 Task: Start in the project BeaconTech the sprint 'User Persona Development Sprint.', with a duration of 3 weeks. Start in the project BeaconTech the sprint 'User Persona Development Sprint.', with a duration of 2 weeks. Start in the project BeaconTech the sprint 'User Persona Development Sprint.', with a duration of 1 week
Action: Mouse moved to (894, 99)
Screenshot: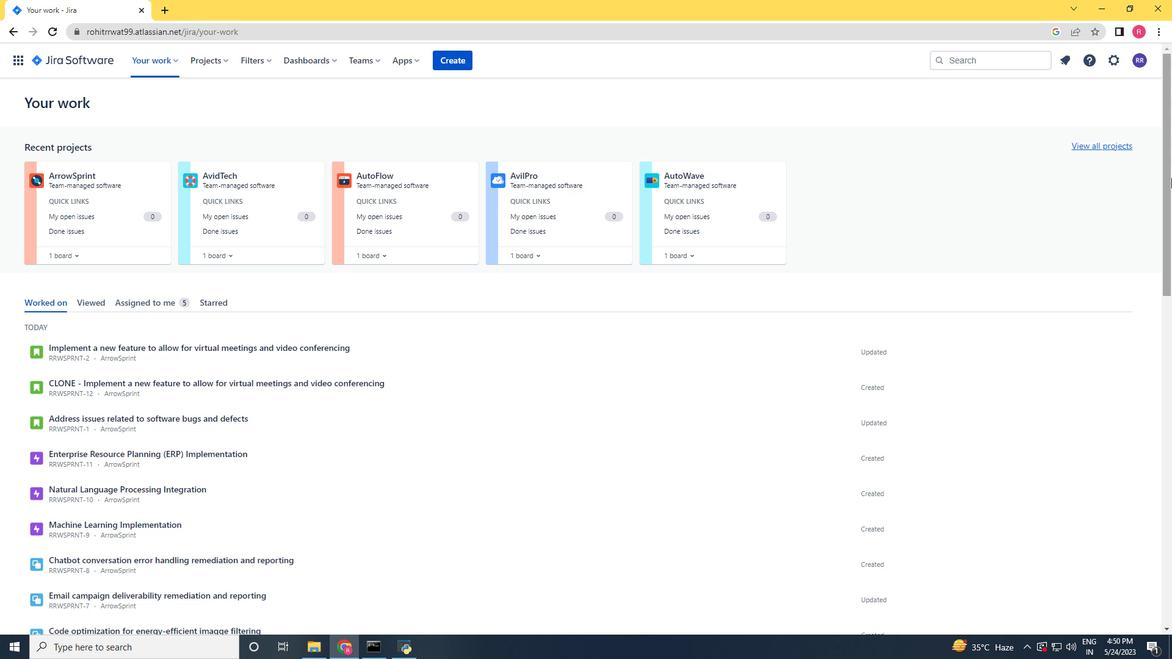 
Action: Mouse scrolled (894, 100) with delta (0, 0)
Screenshot: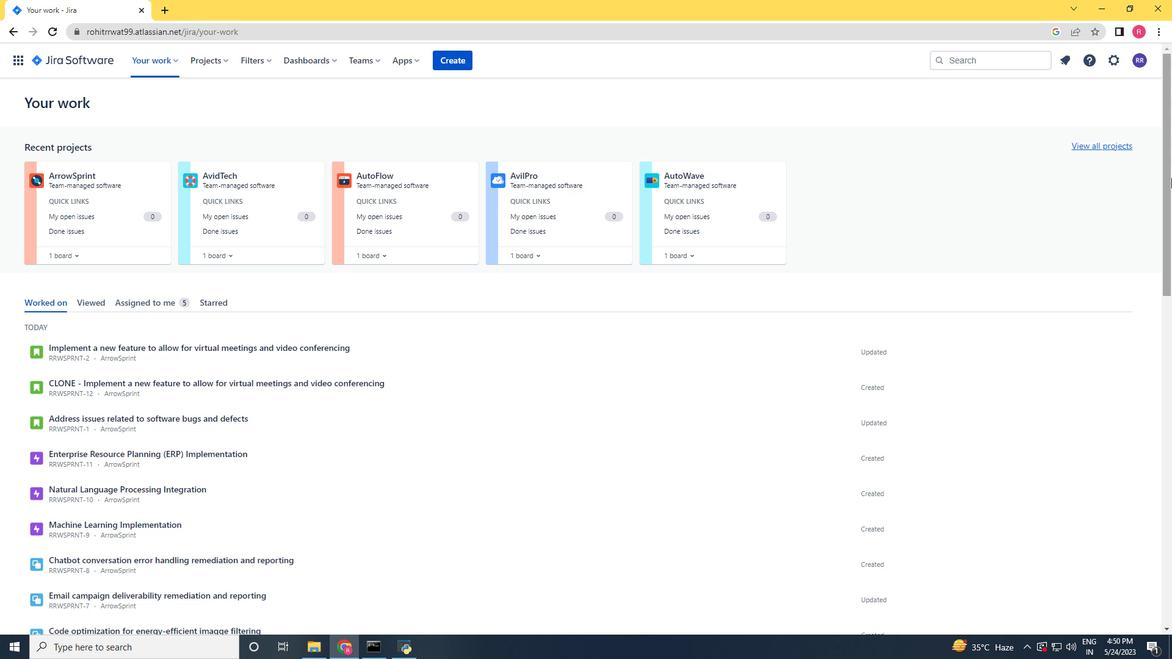 
Action: Mouse moved to (935, 67)
Screenshot: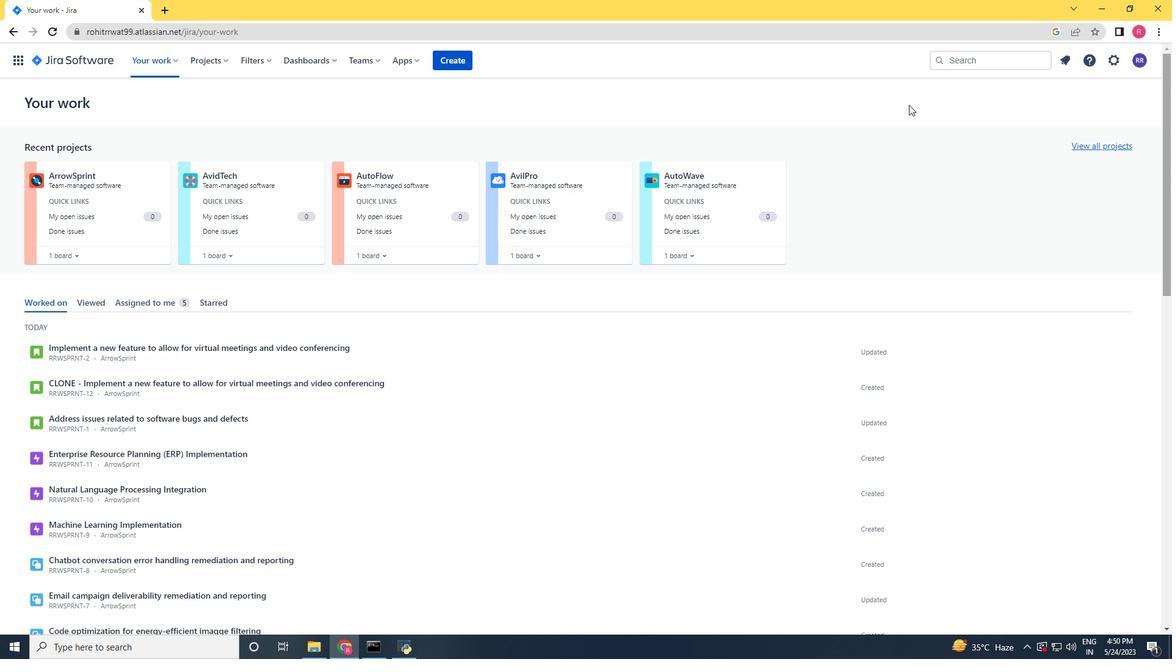 
Action: Mouse scrolled (935, 67) with delta (0, 0)
Screenshot: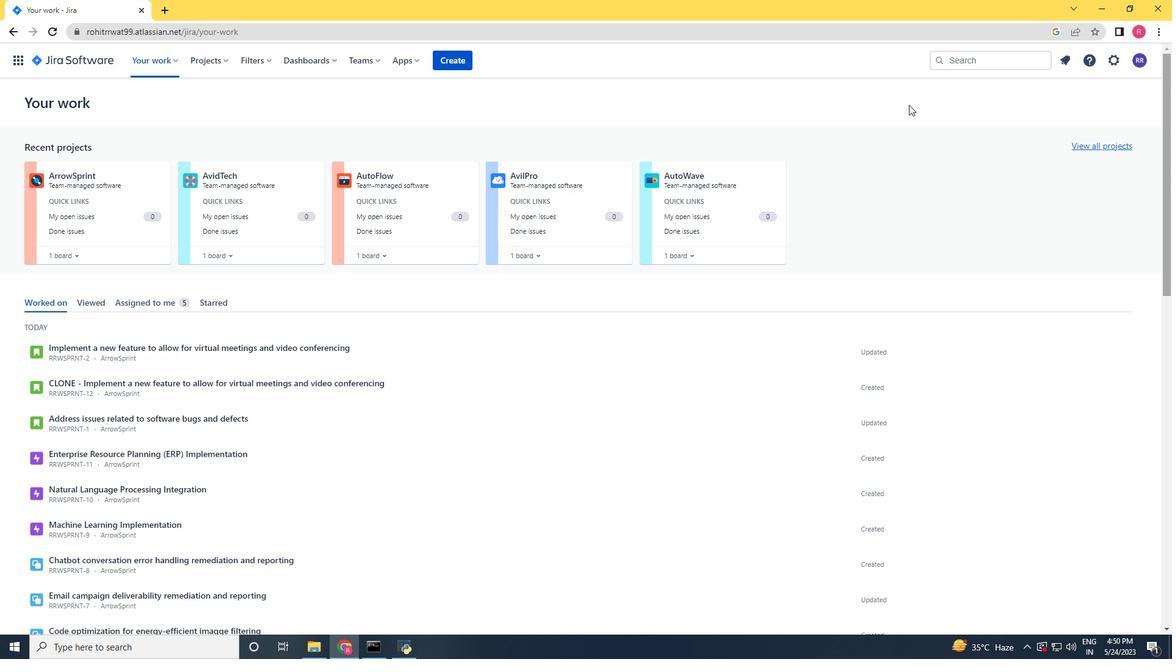 
Action: Mouse moved to (203, 56)
Screenshot: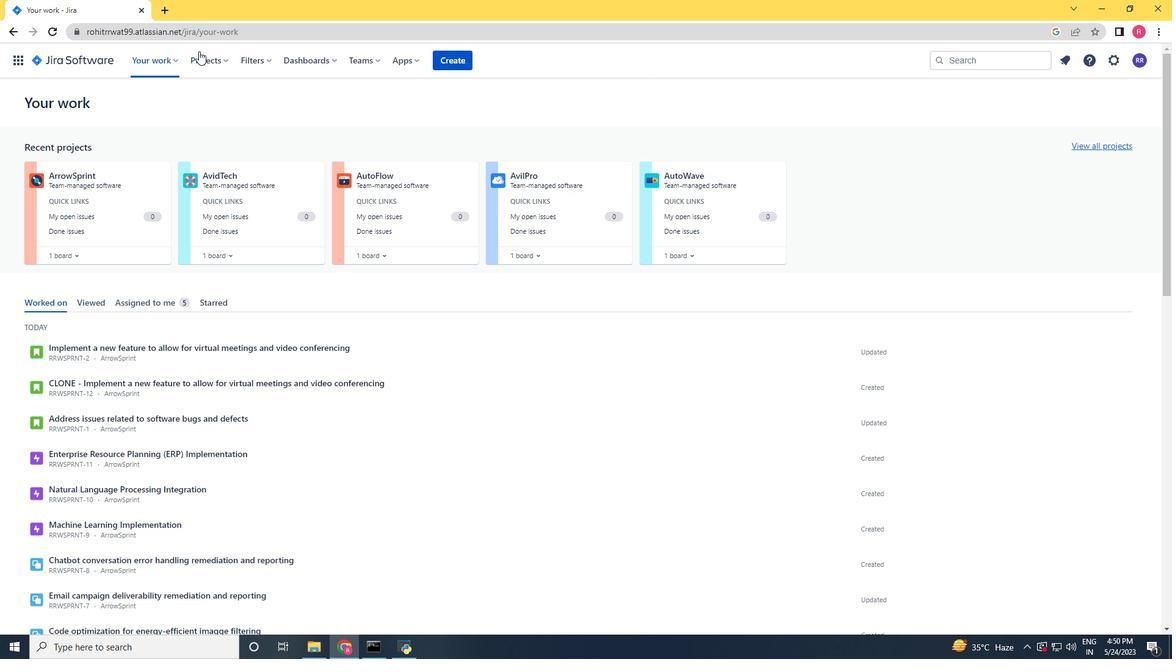 
Action: Mouse pressed left at (203, 56)
Screenshot: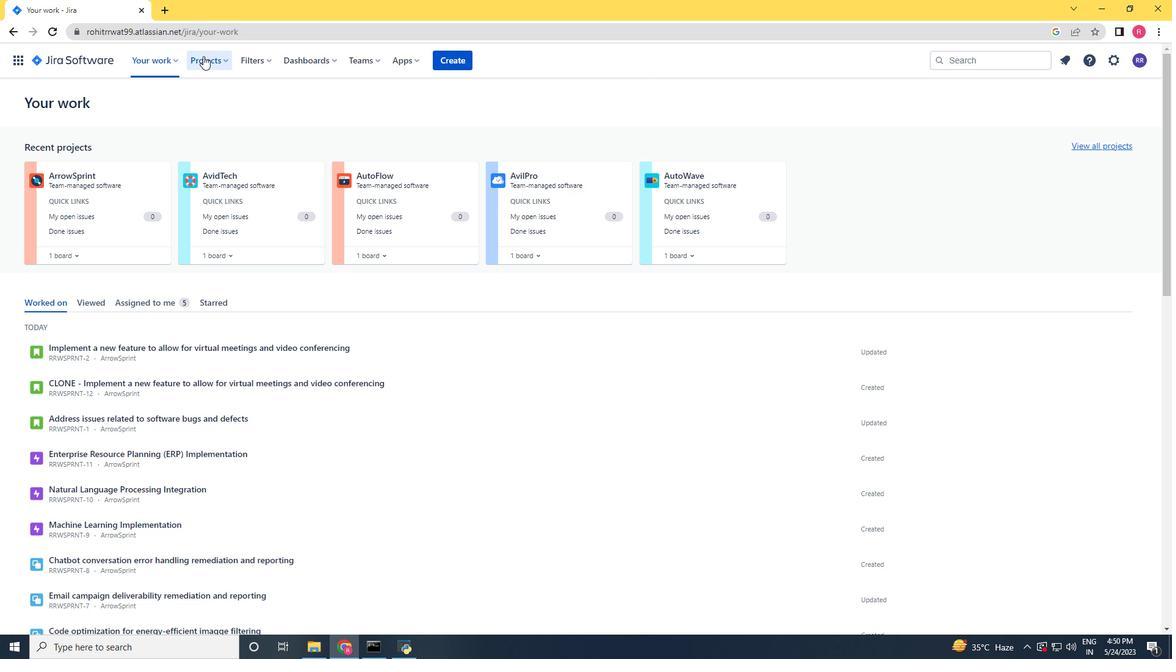 
Action: Mouse moved to (222, 113)
Screenshot: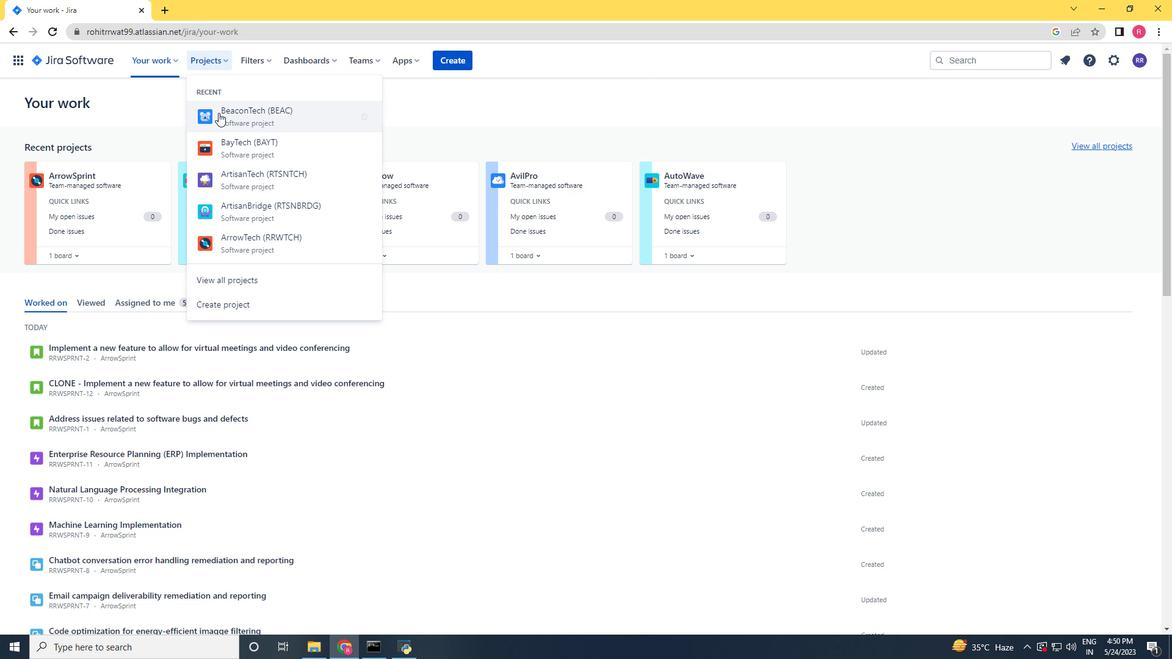 
Action: Mouse pressed left at (222, 113)
Screenshot: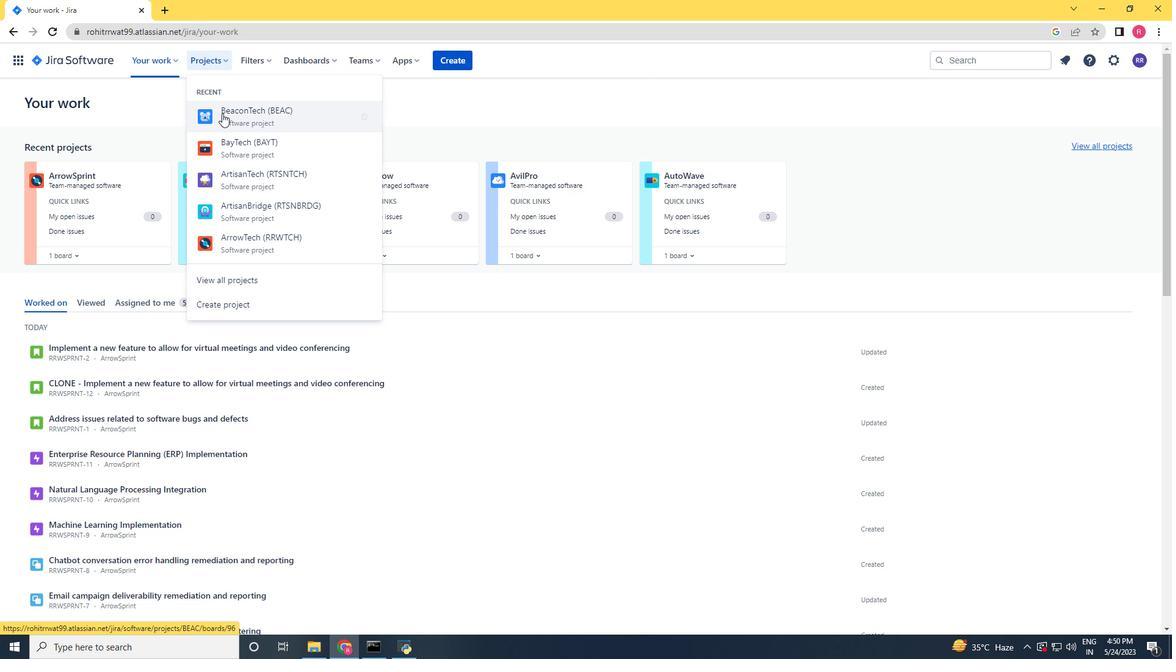 
Action: Mouse moved to (98, 192)
Screenshot: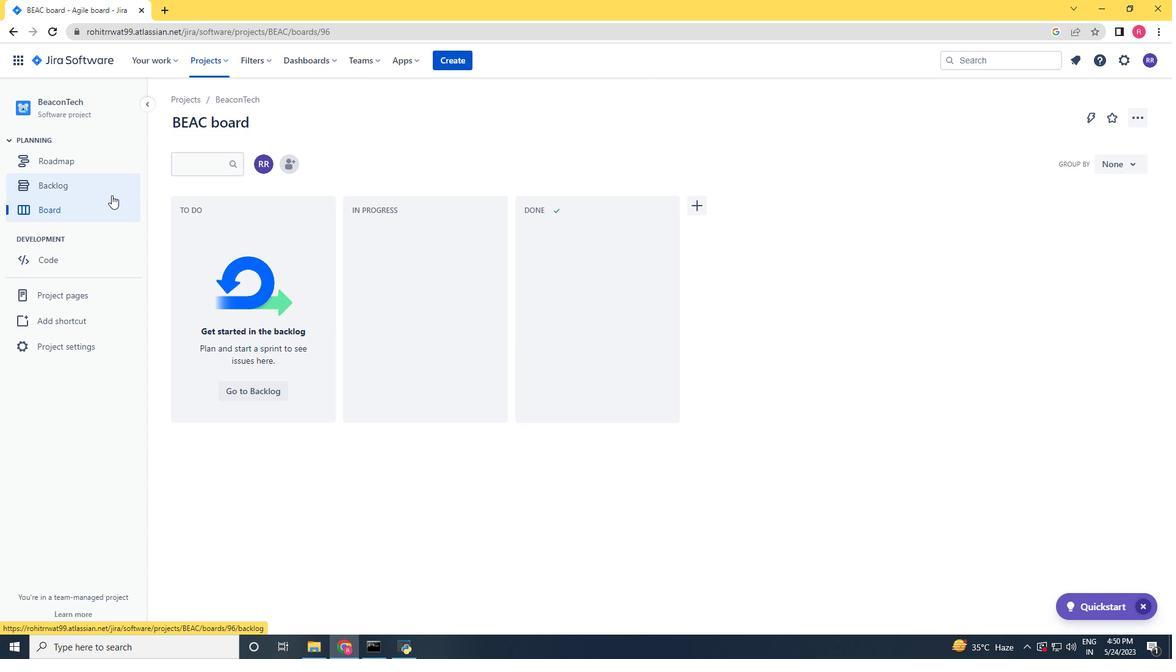 
Action: Mouse pressed left at (98, 192)
Screenshot: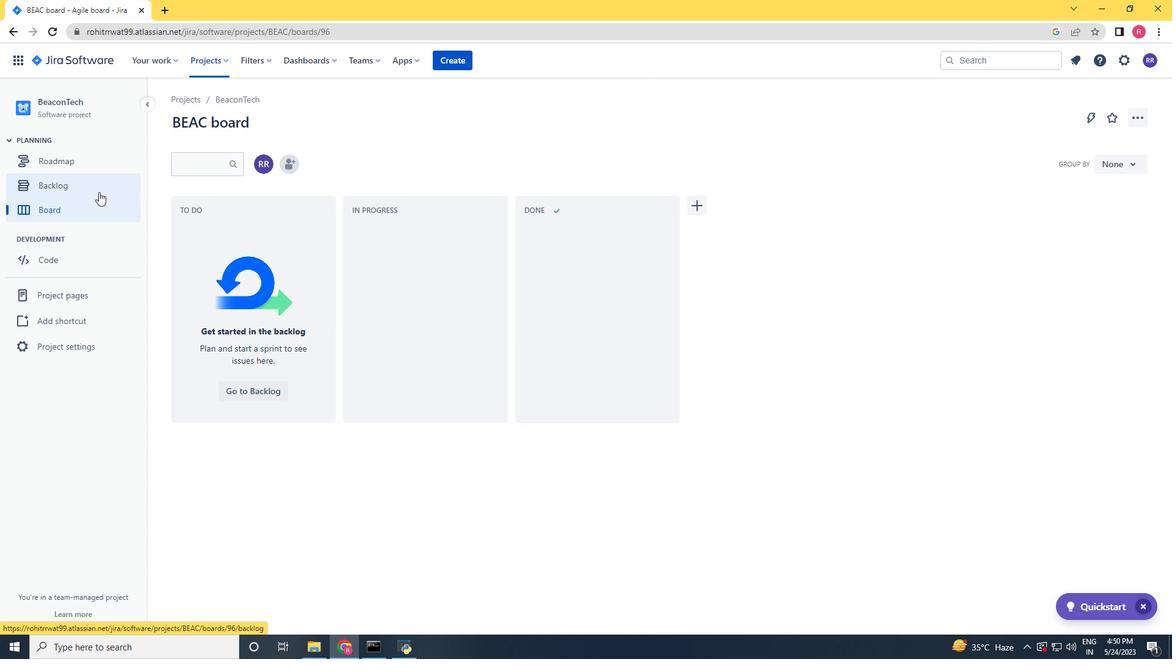 
Action: Mouse moved to (1072, 202)
Screenshot: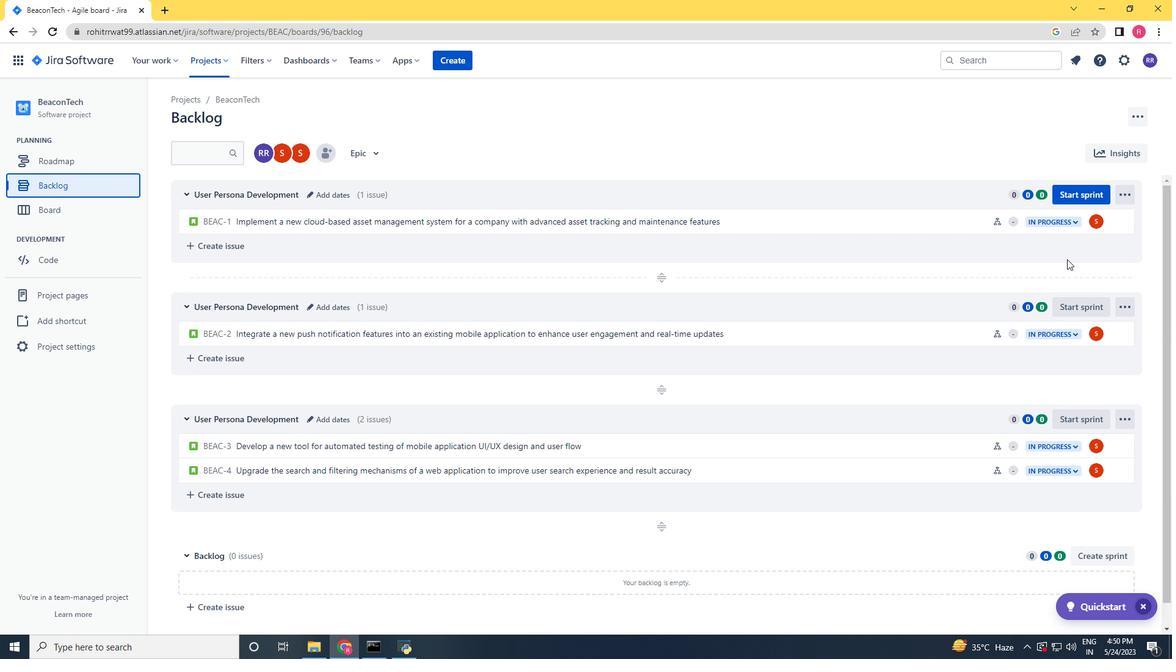 
Action: Mouse pressed left at (1072, 202)
Screenshot: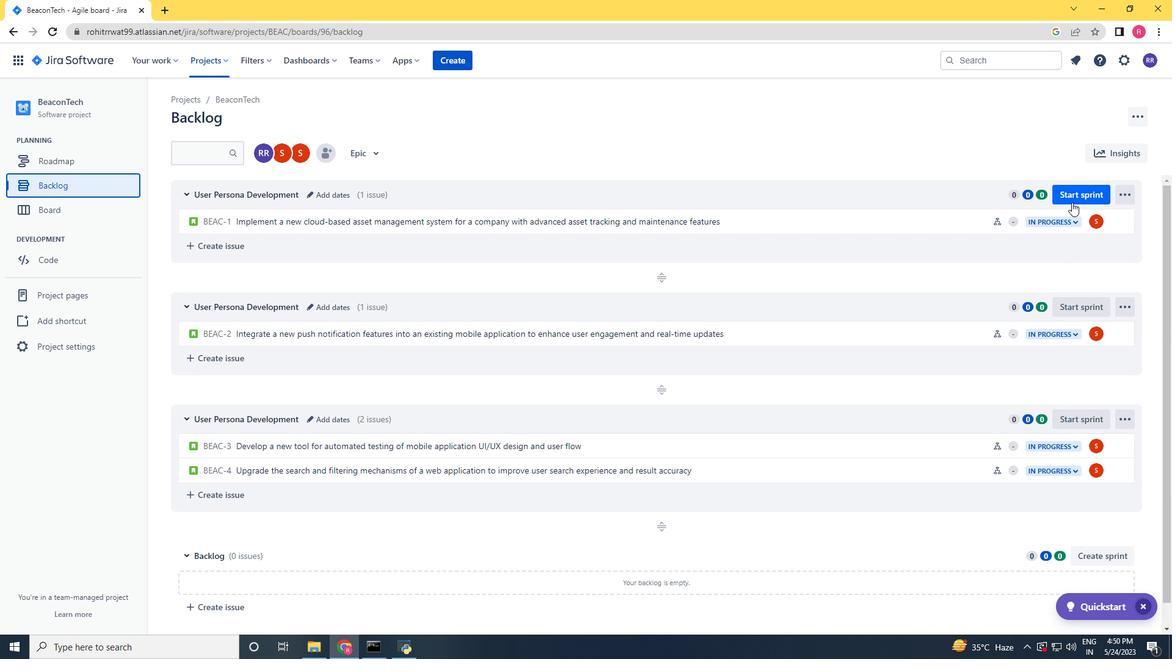 
Action: Mouse moved to (478, 209)
Screenshot: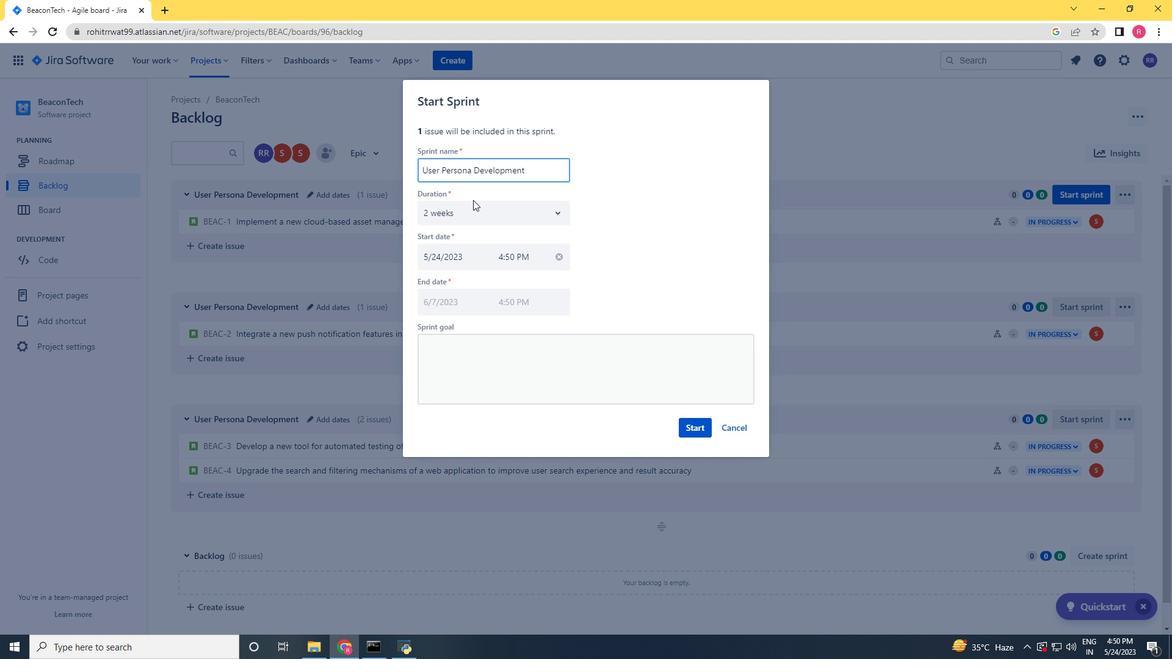 
Action: Mouse pressed left at (478, 209)
Screenshot: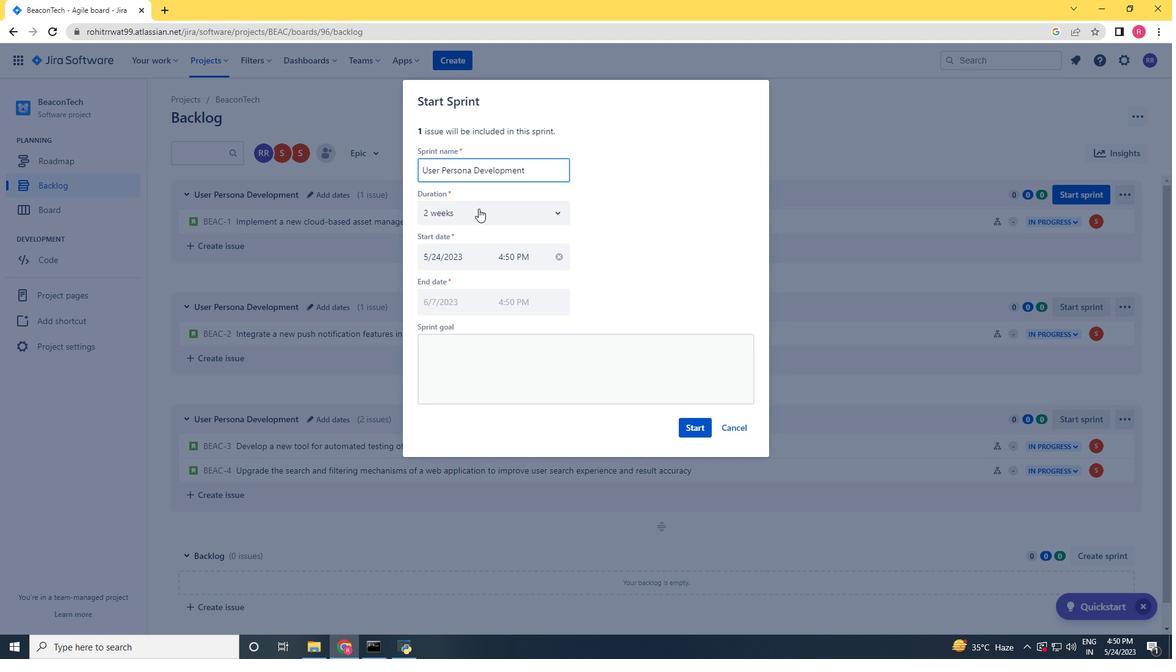 
Action: Mouse moved to (450, 277)
Screenshot: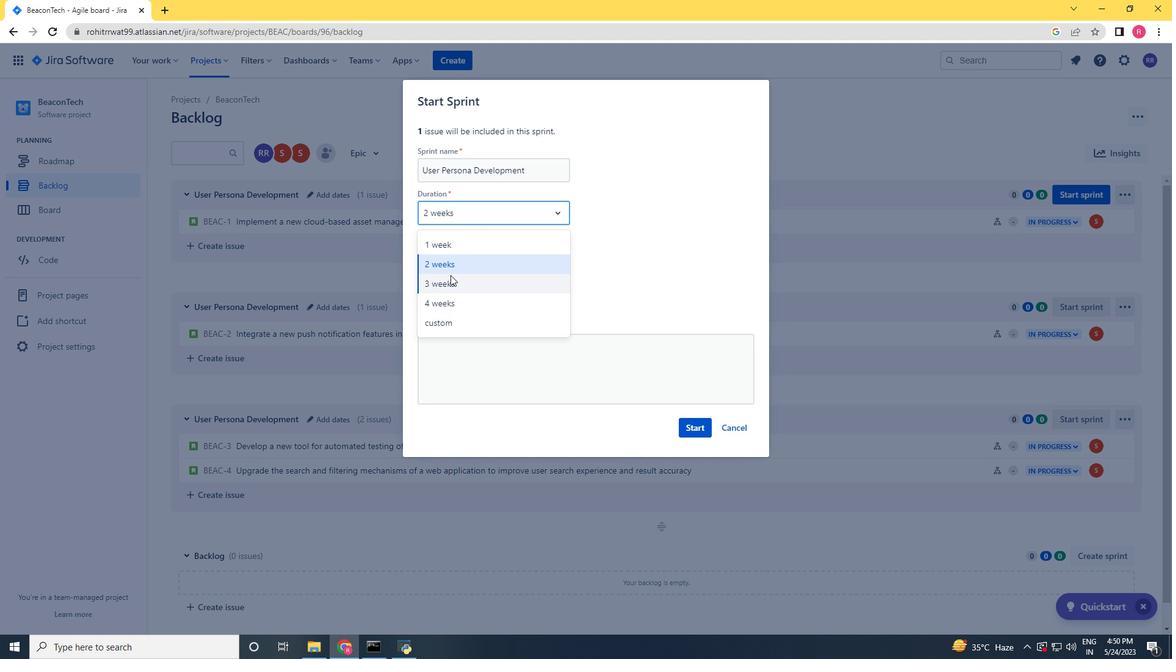 
Action: Mouse pressed left at (450, 277)
Screenshot: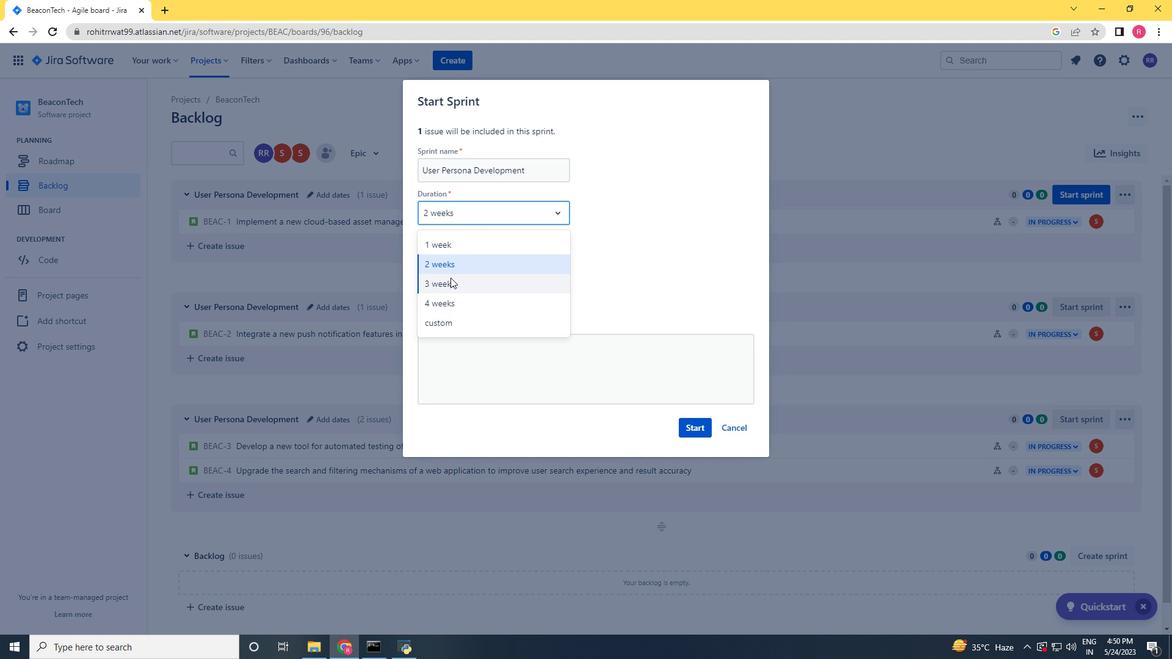 
Action: Mouse moved to (687, 426)
Screenshot: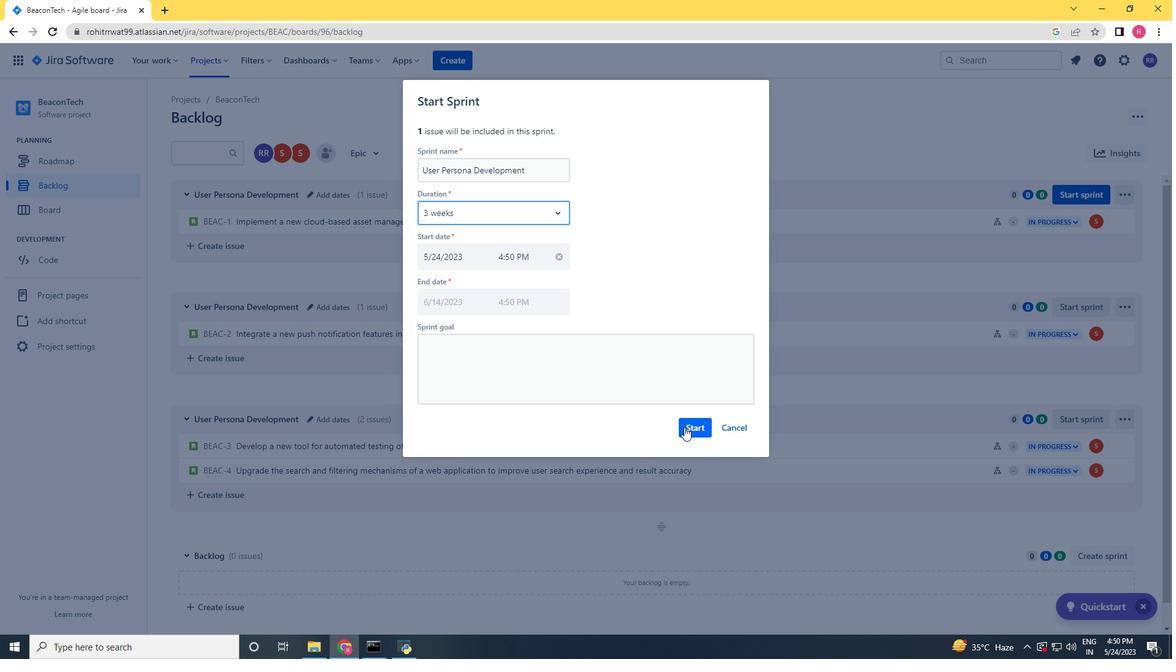 
Action: Mouse pressed left at (687, 426)
Screenshot: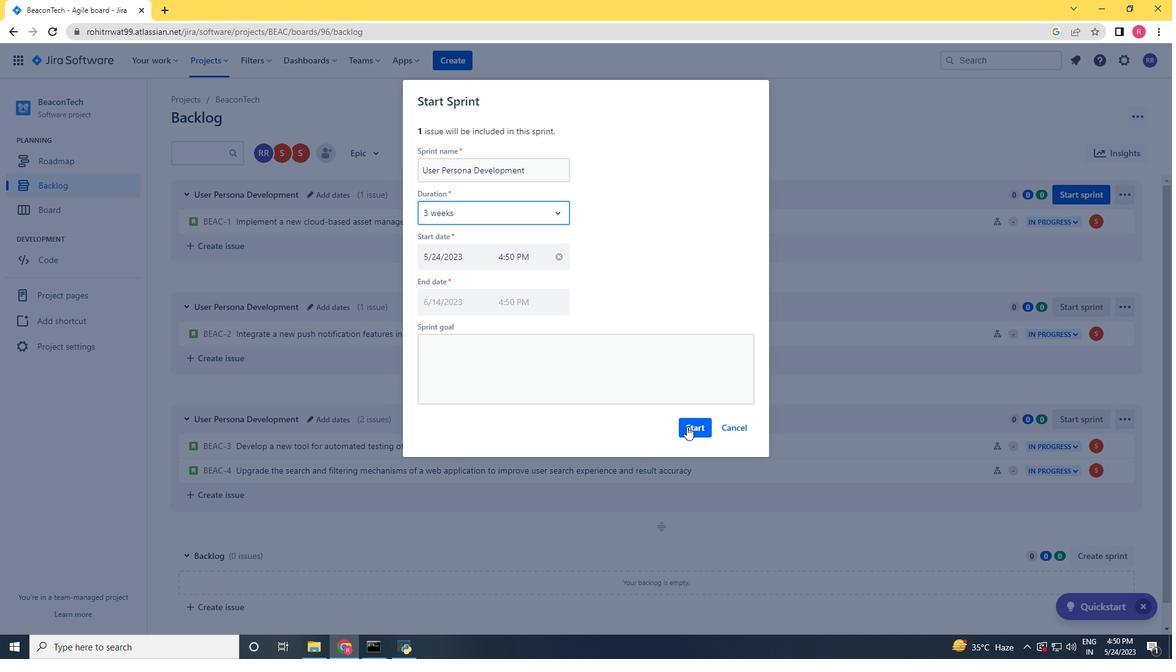 
Action: Mouse moved to (83, 181)
Screenshot: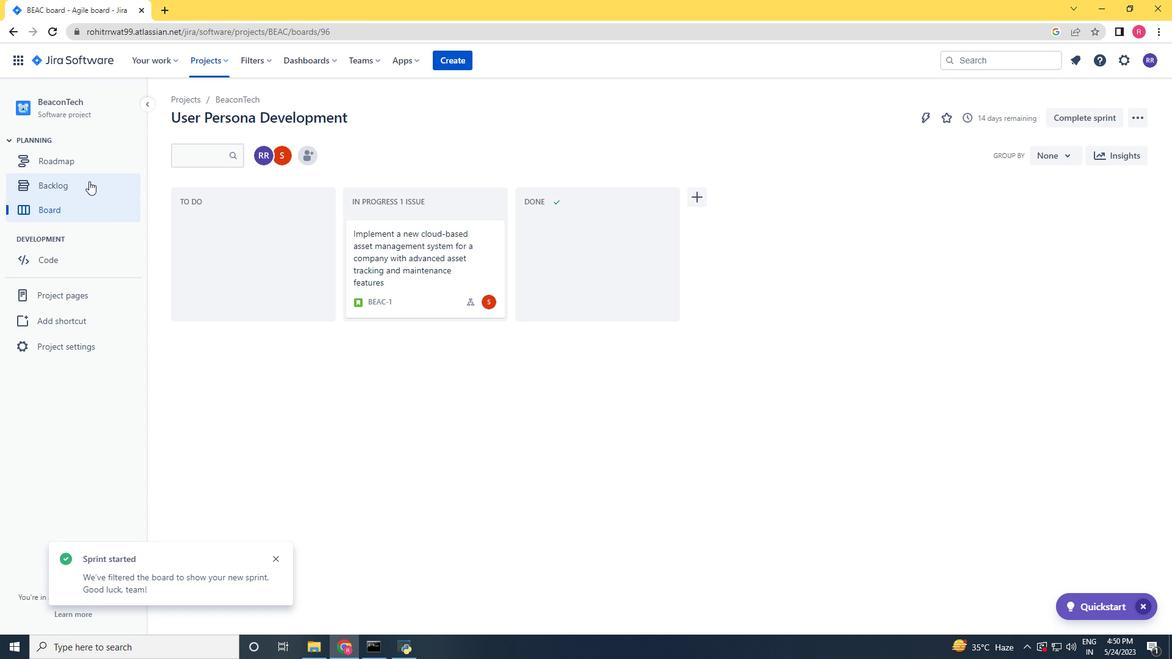 
Action: Mouse pressed left at (83, 181)
Screenshot: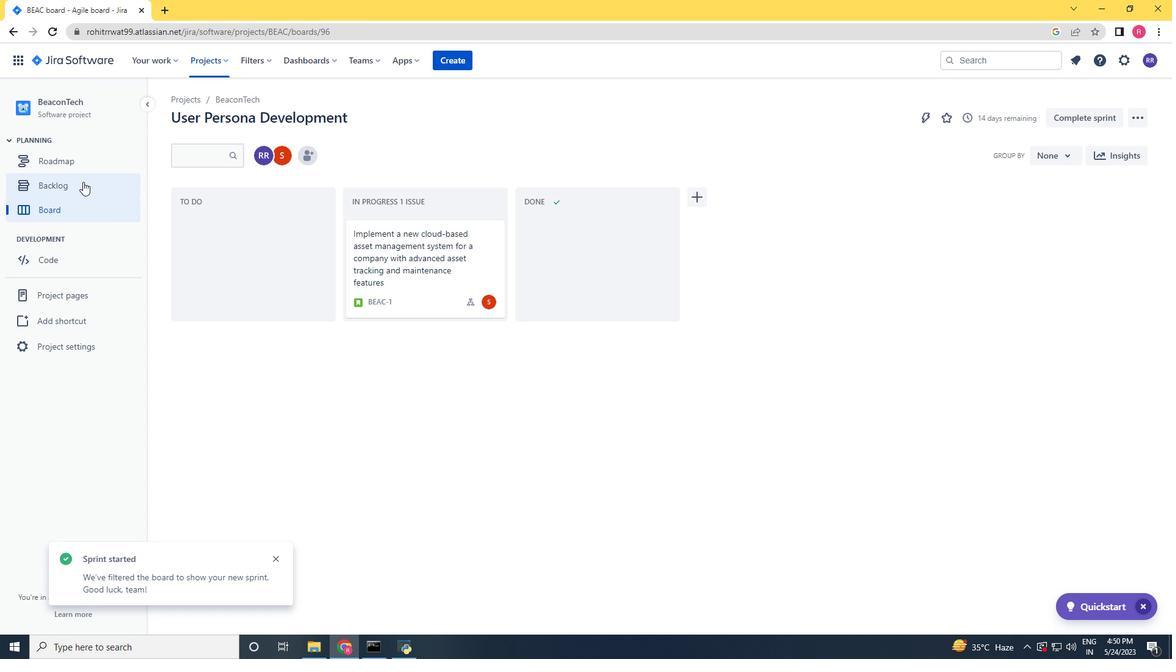 
Action: Mouse moved to (1063, 305)
Screenshot: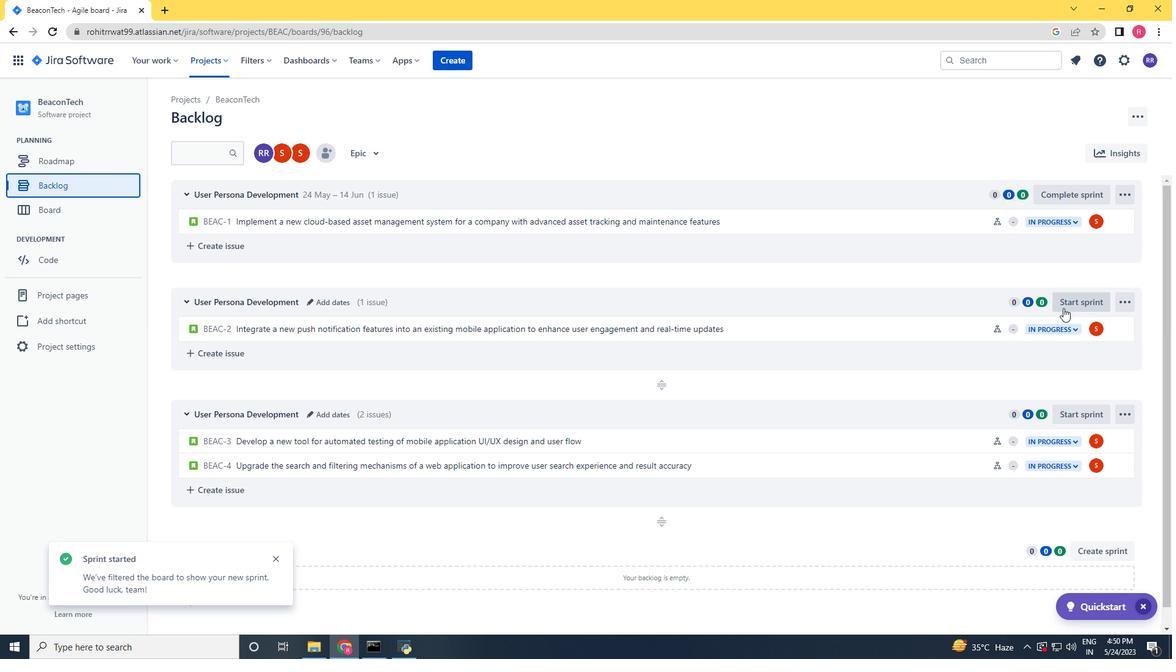 
Action: Mouse pressed left at (1063, 305)
Screenshot: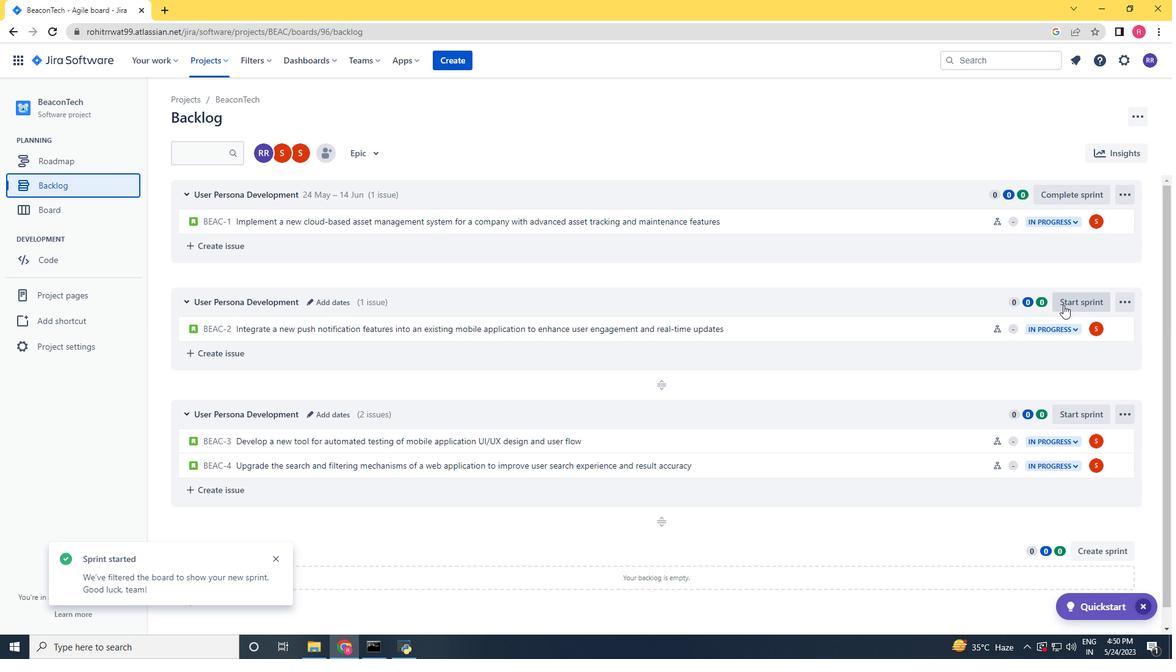 
Action: Mouse moved to (470, 219)
Screenshot: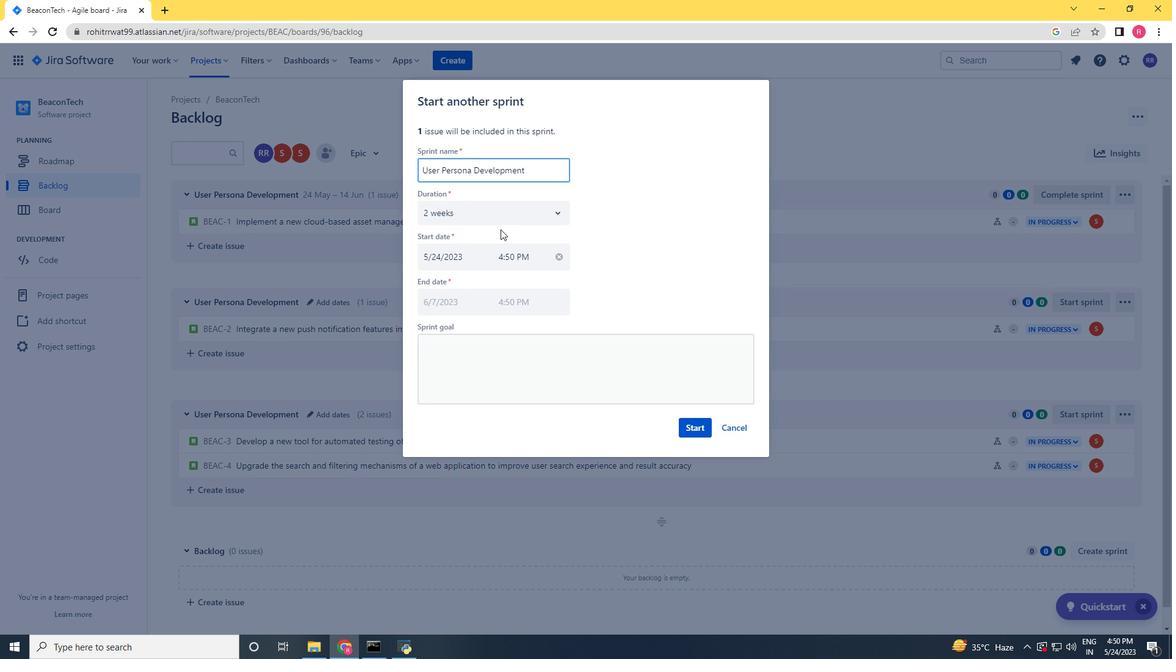 
Action: Mouse pressed left at (470, 219)
Screenshot: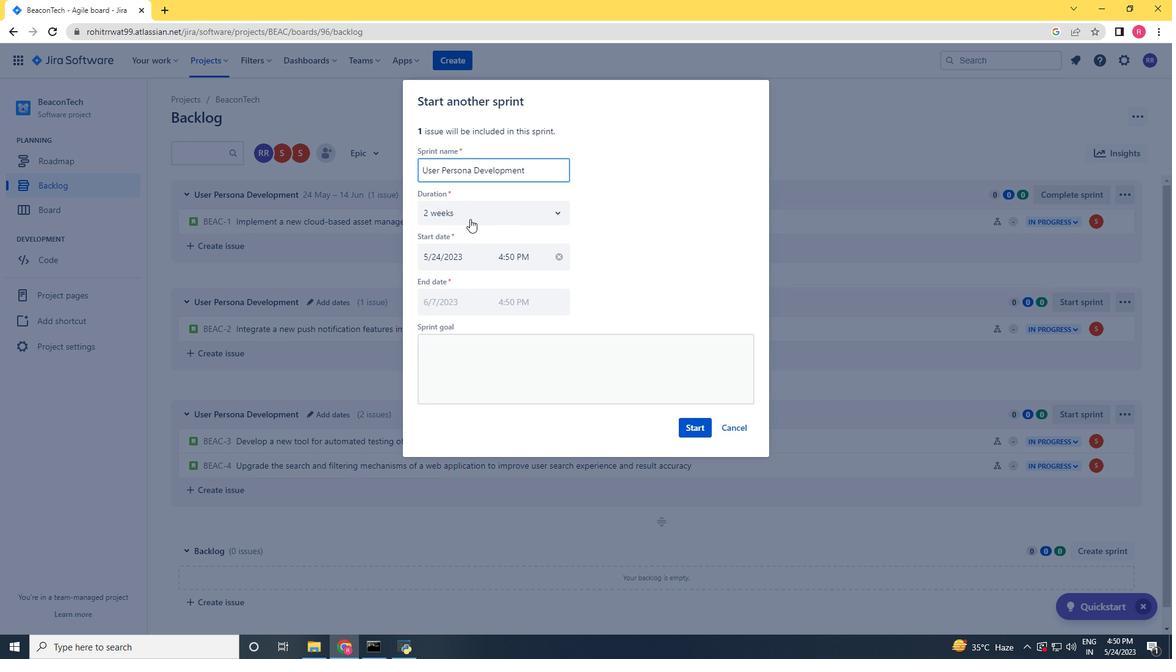 
Action: Mouse moved to (465, 267)
Screenshot: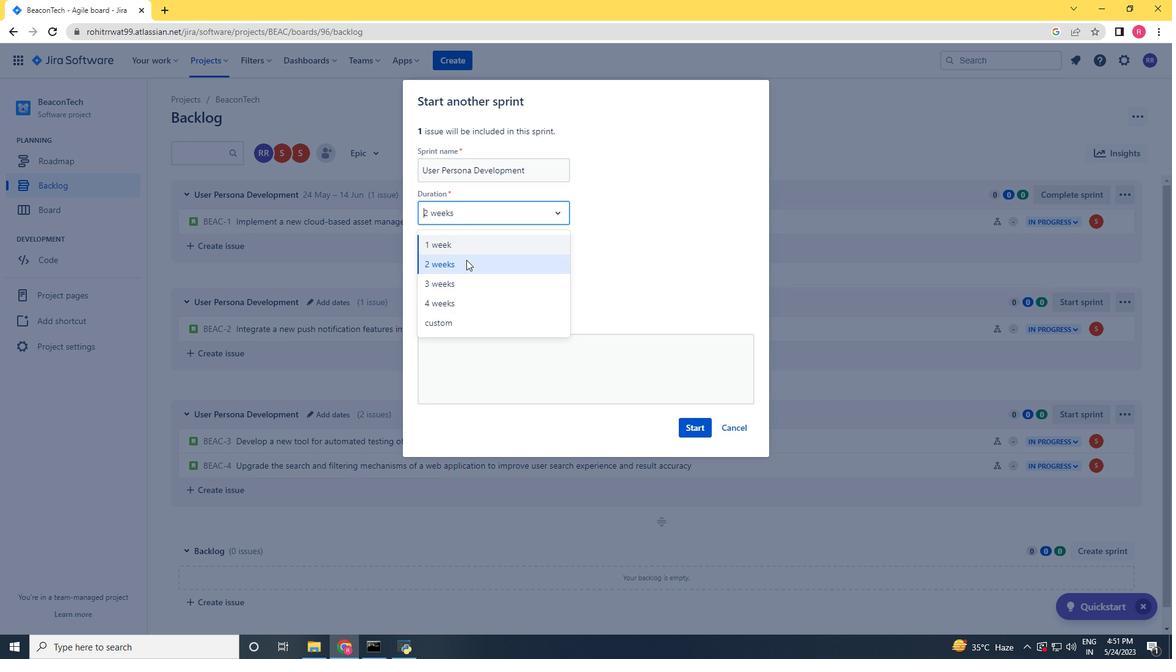 
Action: Mouse pressed left at (465, 267)
Screenshot: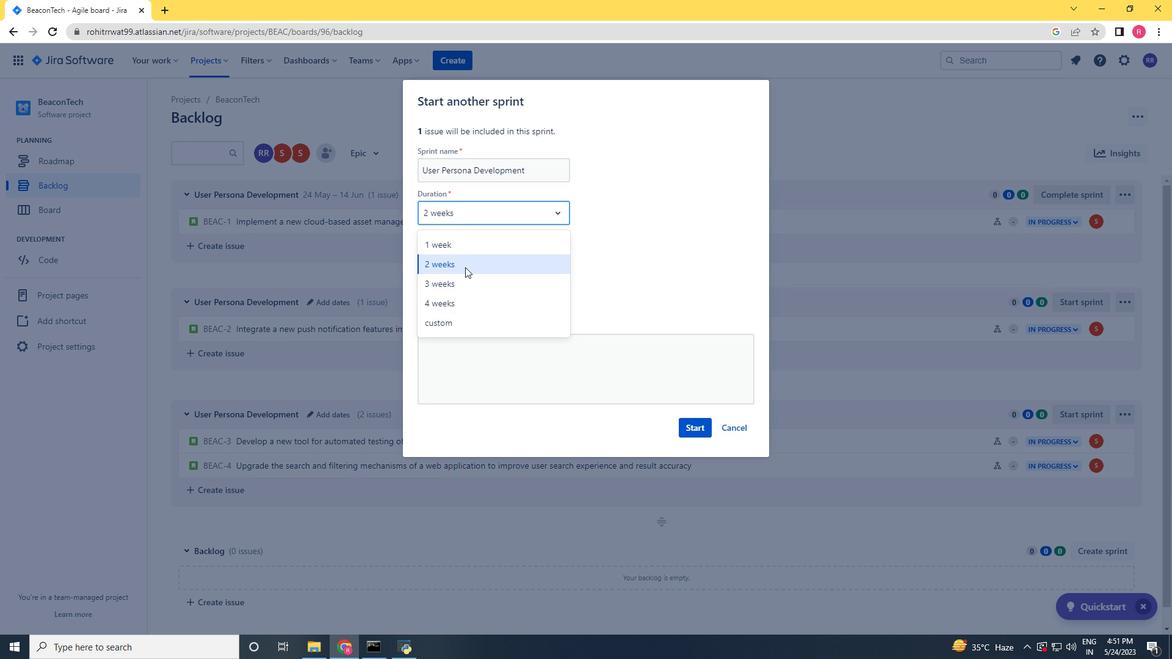 
Action: Mouse moved to (697, 429)
Screenshot: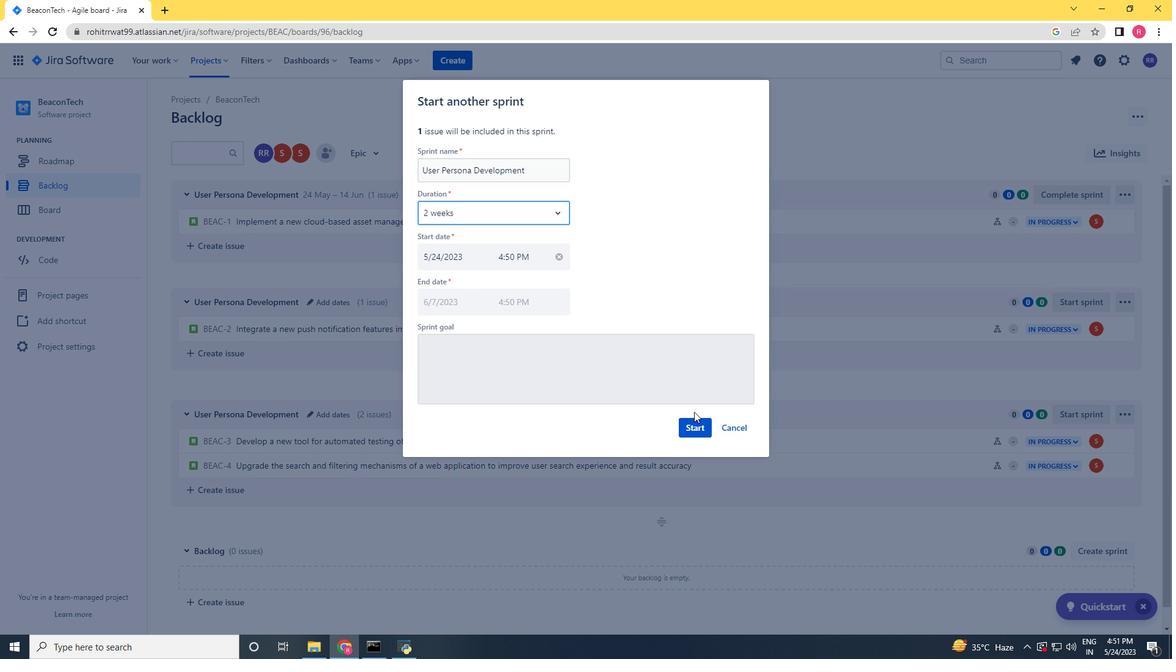 
Action: Mouse pressed left at (697, 429)
Screenshot: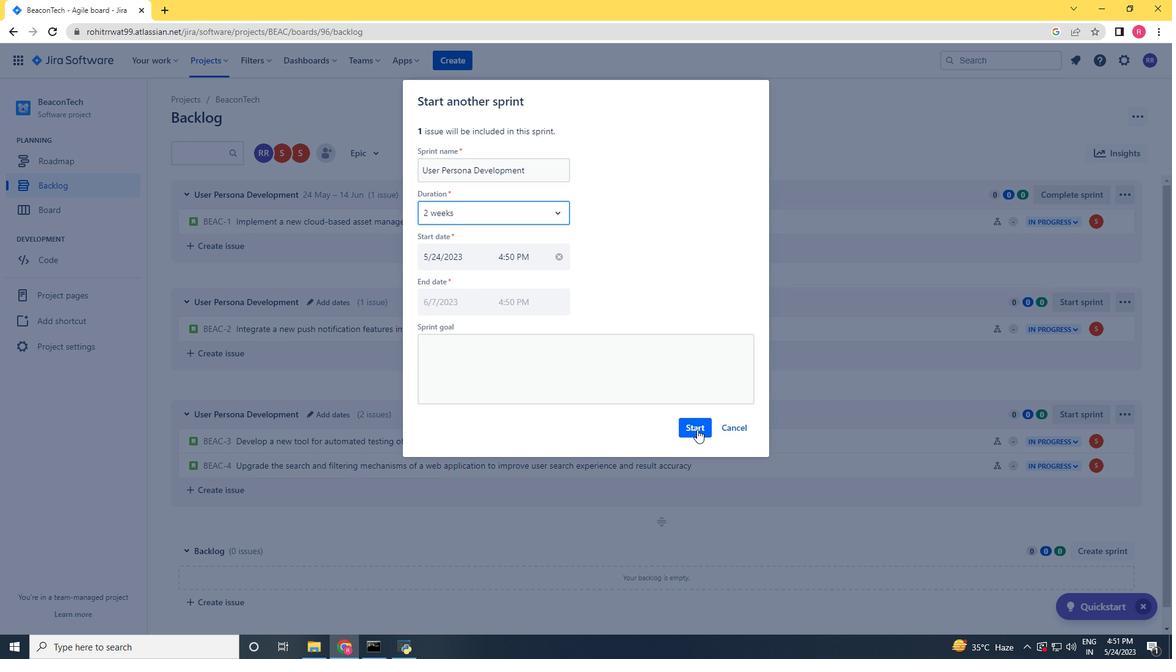 
Action: Mouse moved to (657, 407)
Screenshot: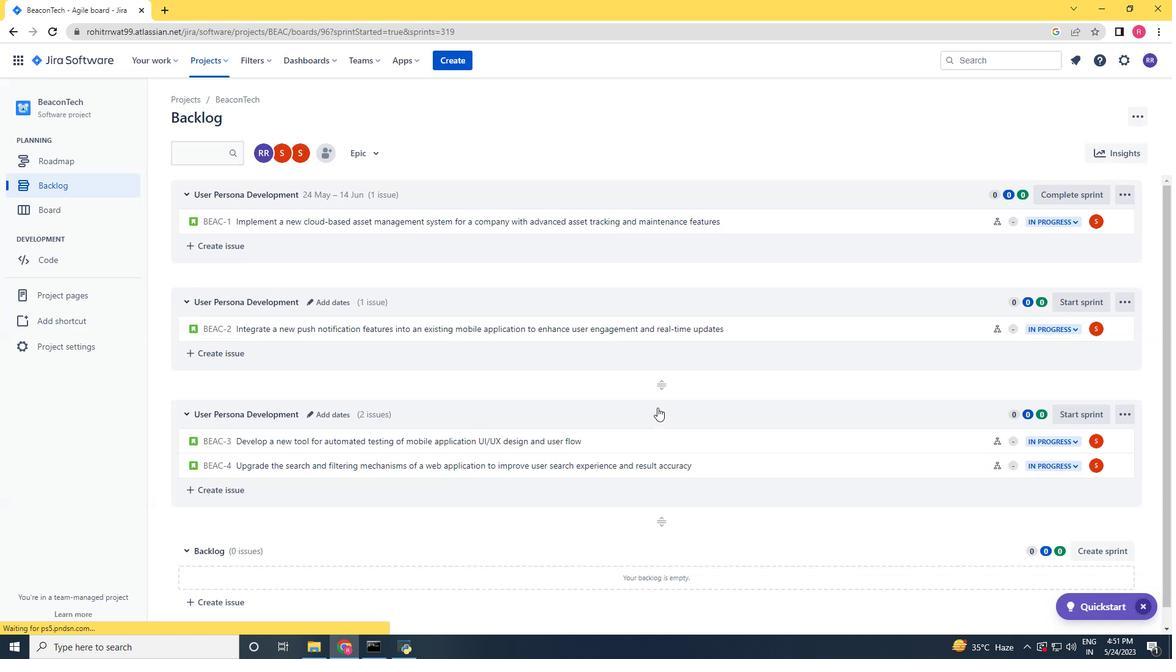 
Action: Mouse scrolled (657, 406) with delta (0, 0)
Screenshot: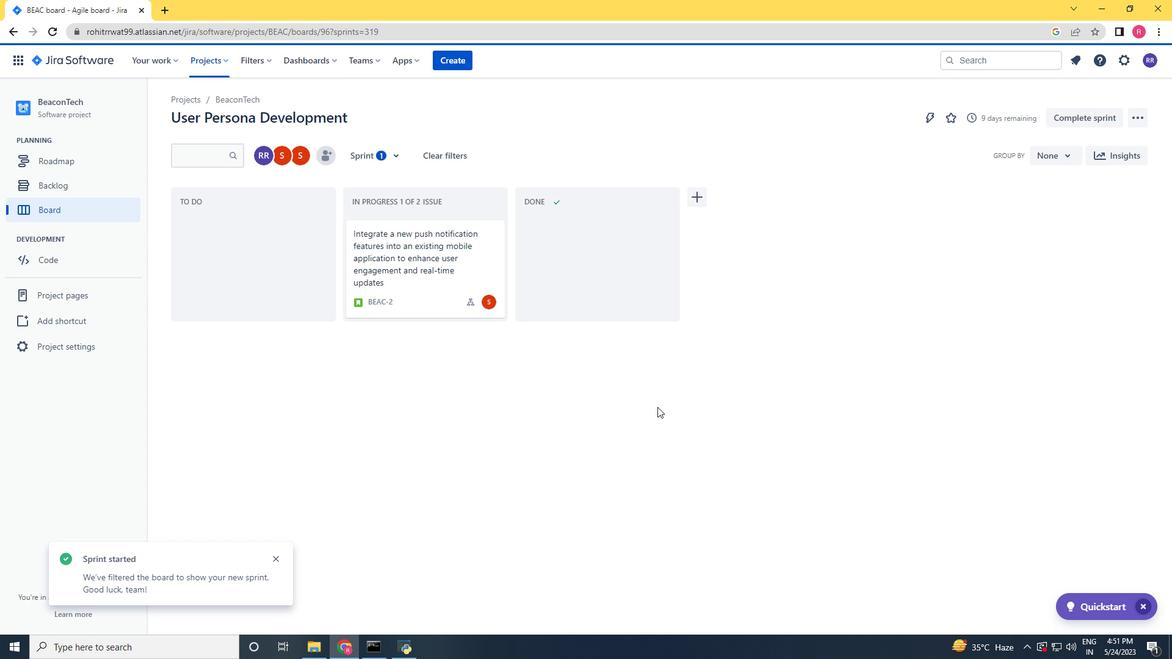 
Action: Mouse scrolled (657, 406) with delta (0, 0)
Screenshot: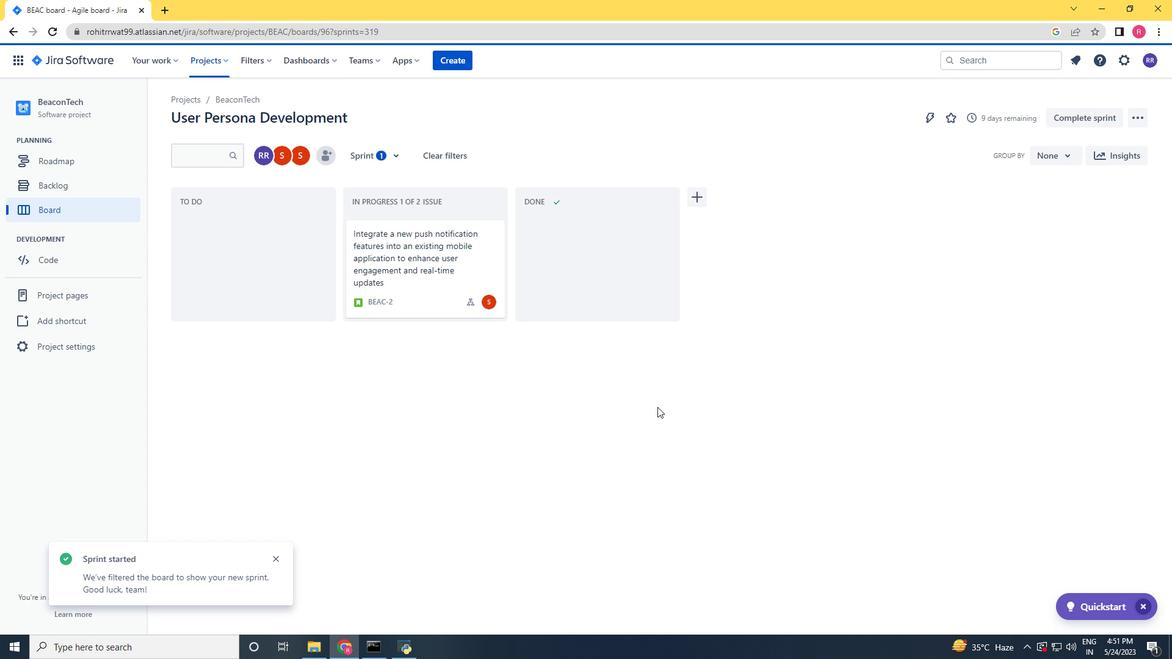 
Action: Mouse scrolled (657, 406) with delta (0, 0)
Screenshot: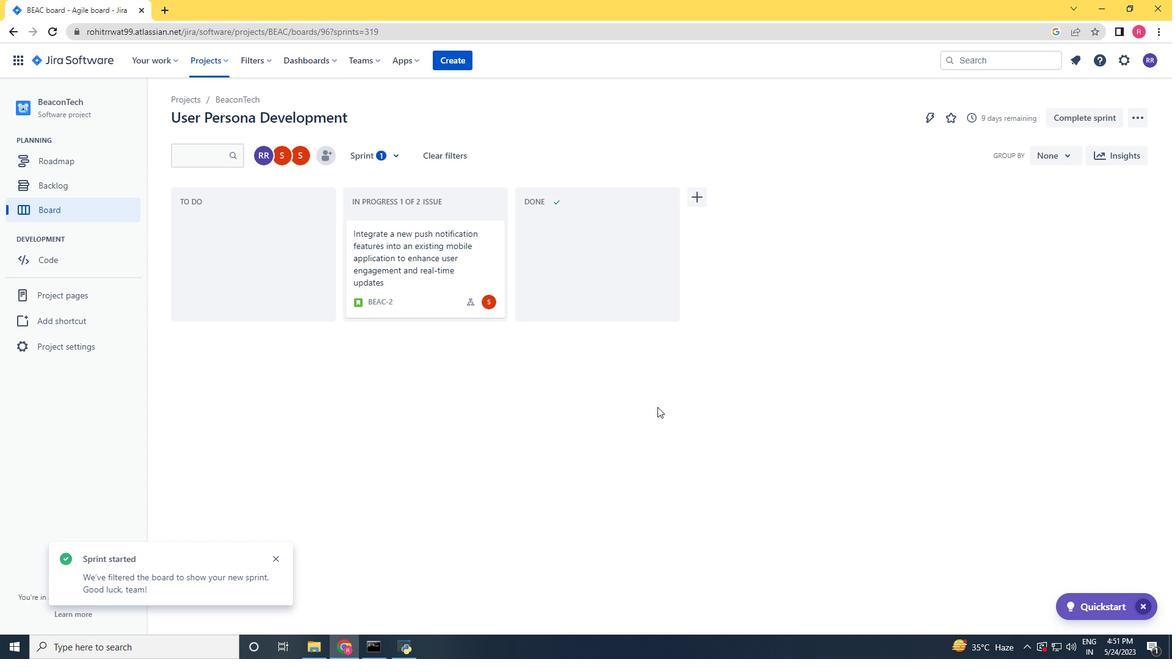
Action: Mouse scrolled (657, 407) with delta (0, 0)
Screenshot: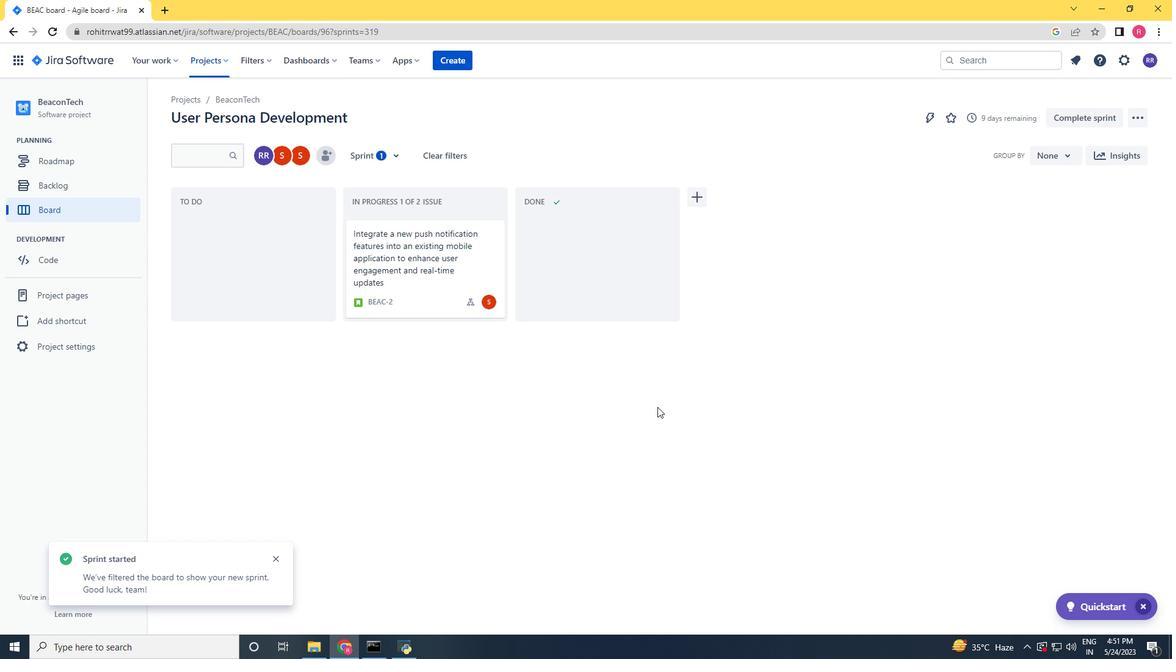 
Action: Mouse scrolled (657, 407) with delta (0, 0)
Screenshot: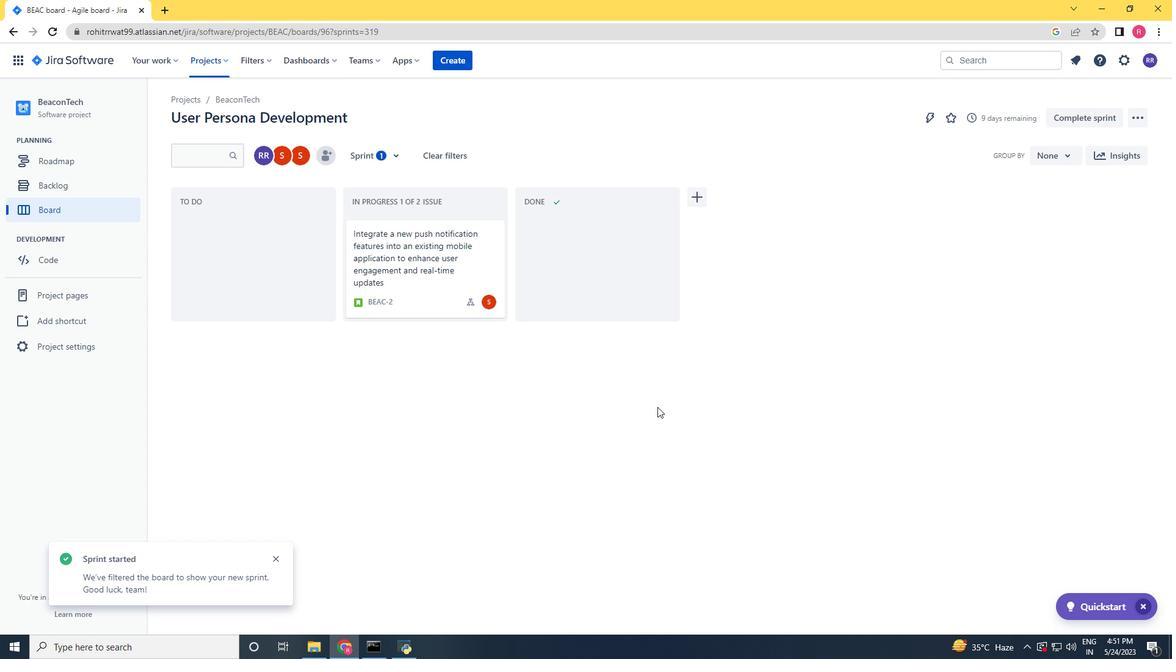 
Action: Mouse scrolled (657, 407) with delta (0, 0)
Screenshot: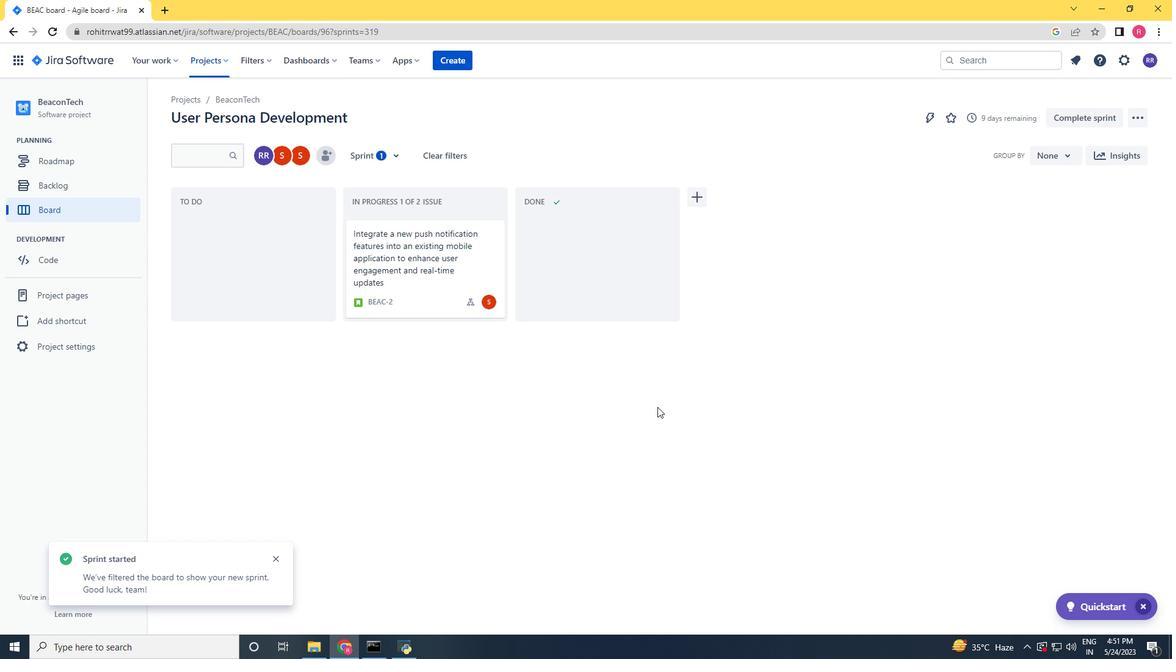 
Action: Mouse moved to (66, 174)
Screenshot: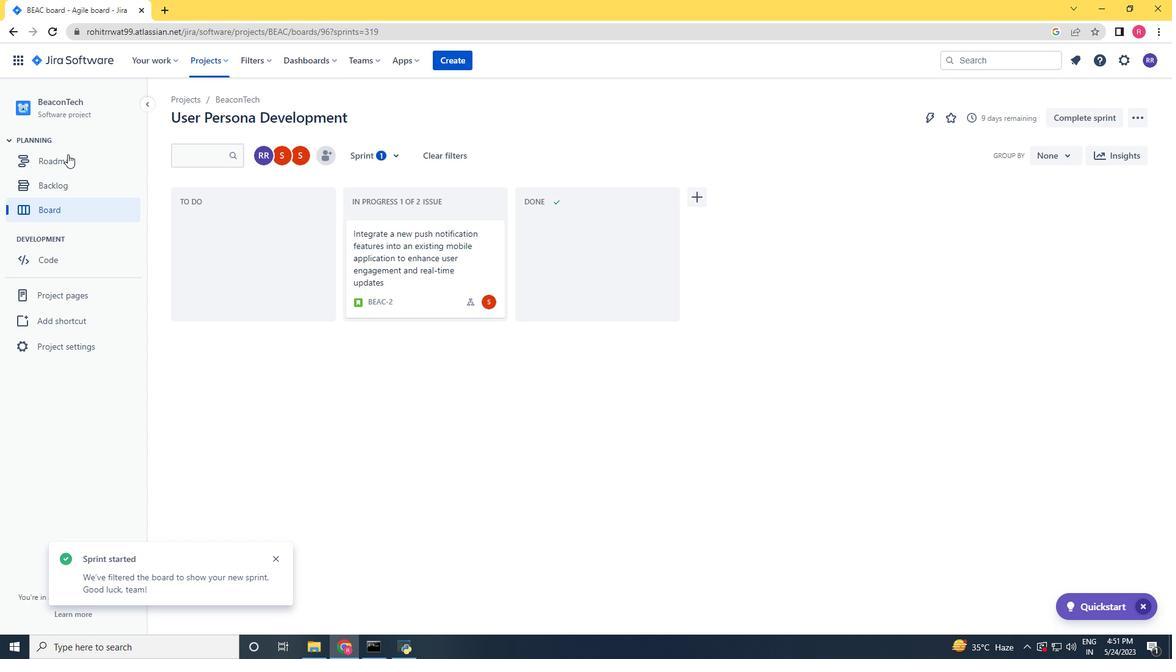 
Action: Mouse pressed left at (66, 174)
Screenshot: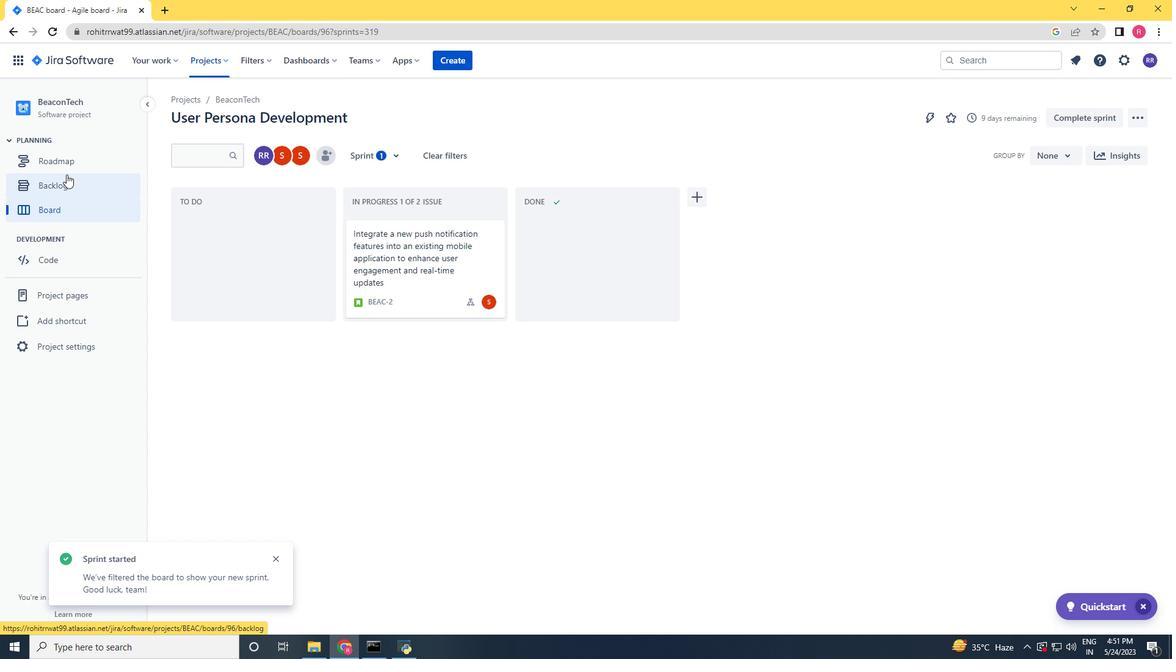 
Action: Mouse moved to (1058, 410)
Screenshot: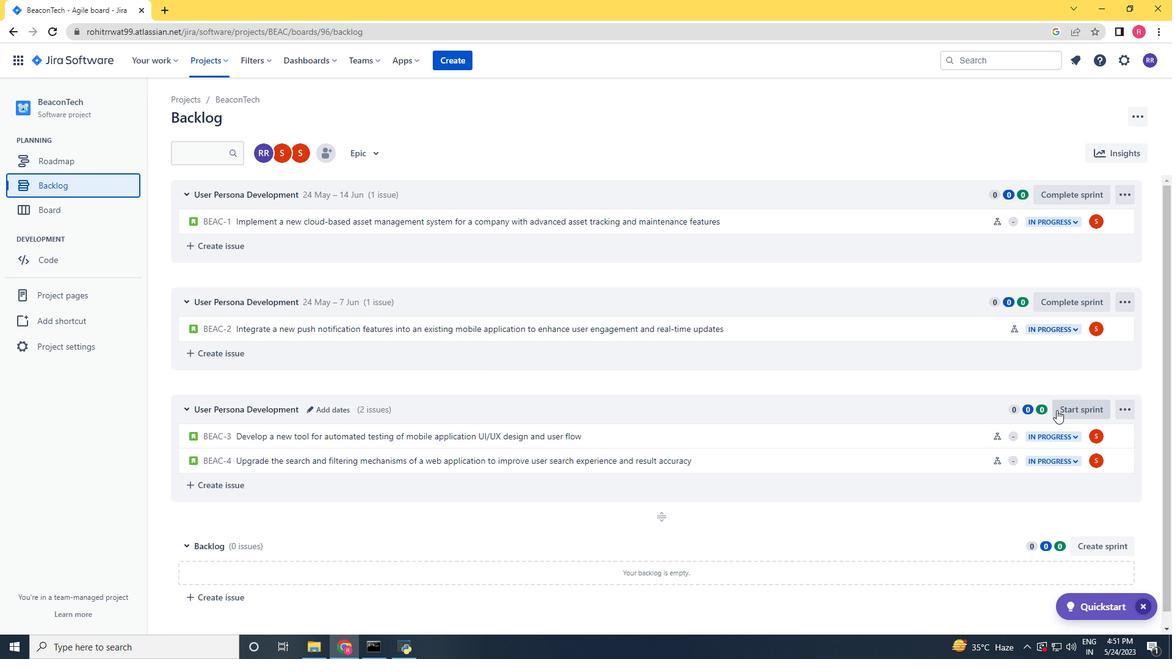 
Action: Mouse pressed left at (1058, 410)
Screenshot: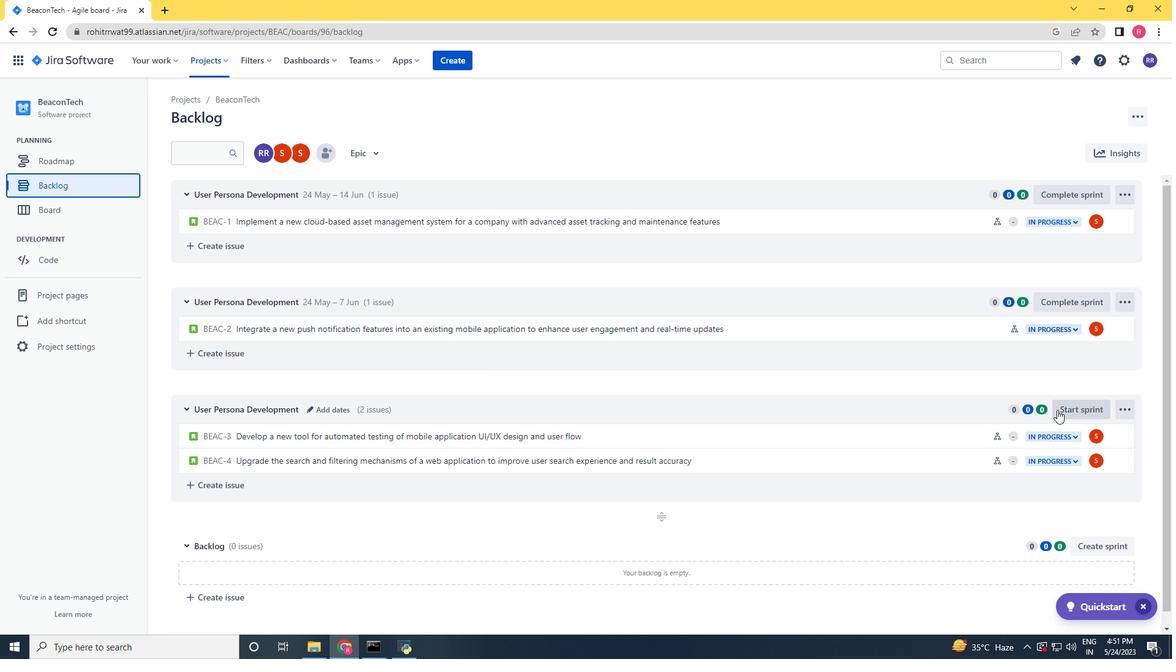 
Action: Mouse moved to (493, 202)
Screenshot: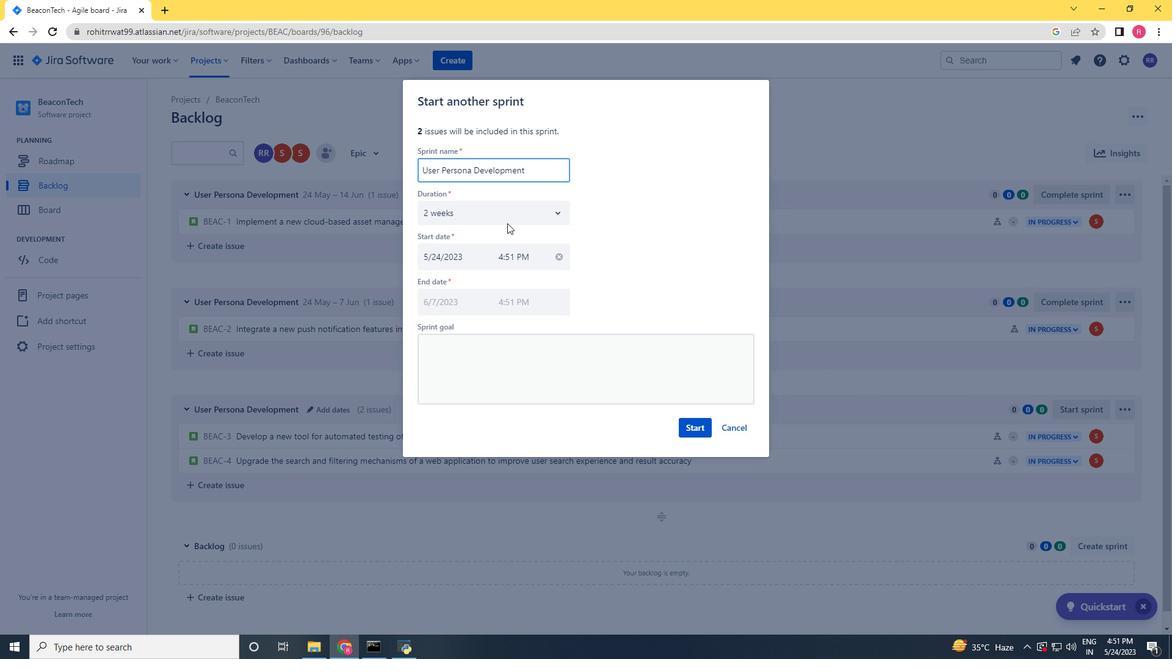 
Action: Mouse pressed left at (493, 202)
Screenshot: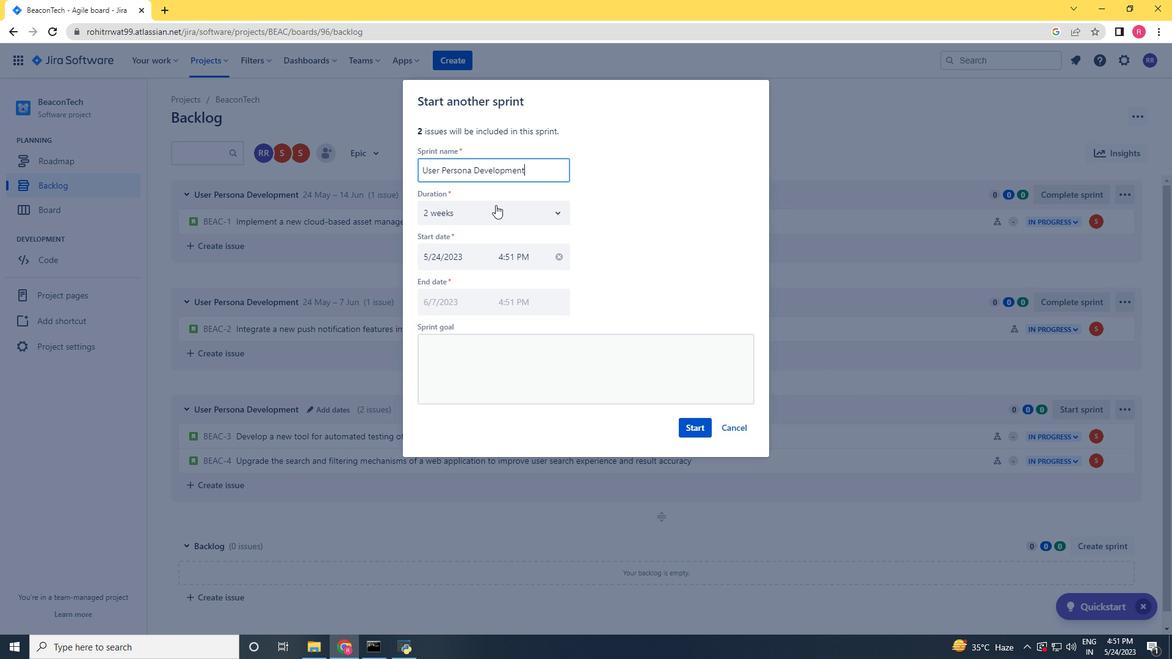 
Action: Mouse moved to (480, 237)
Screenshot: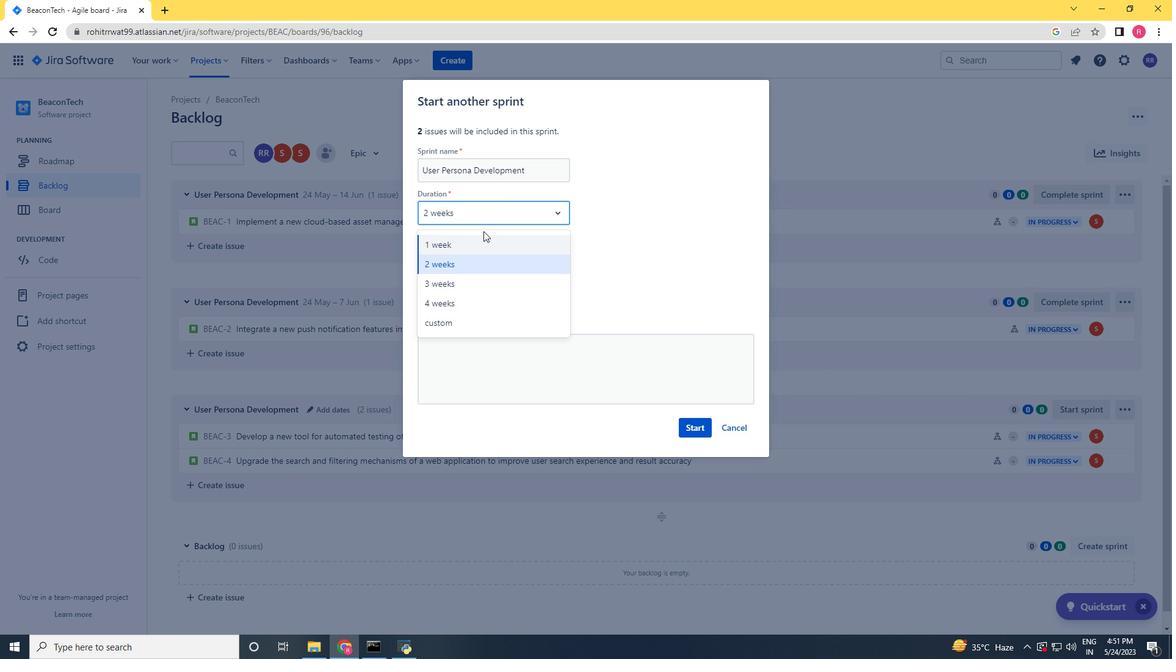 
Action: Mouse pressed left at (480, 237)
Screenshot: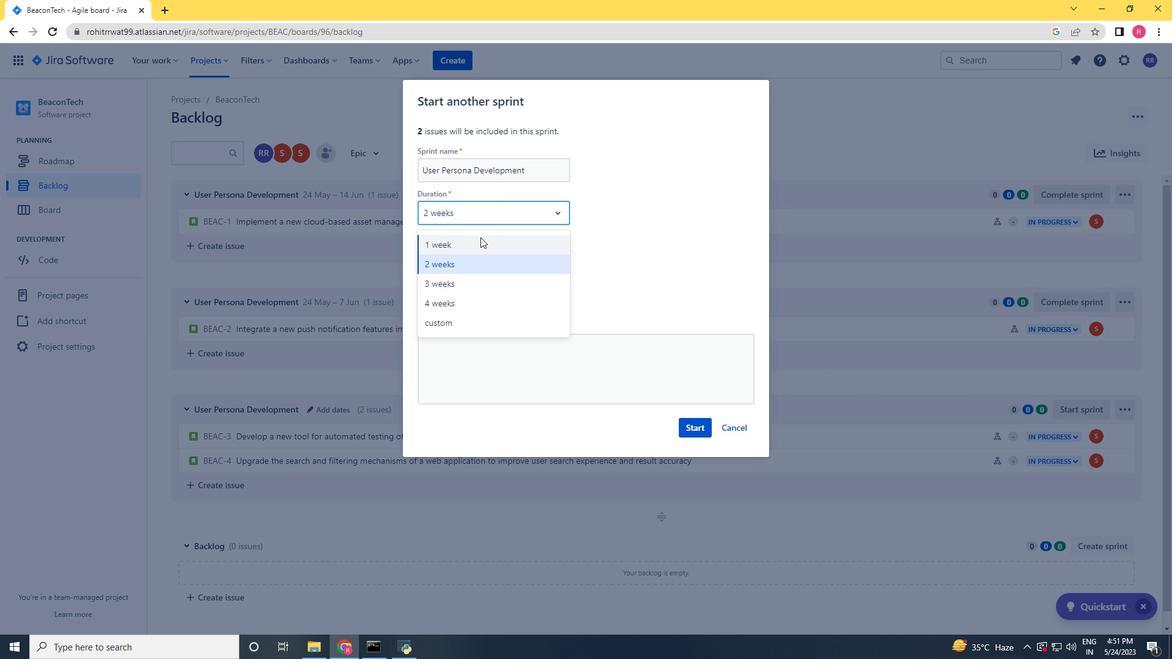 
Action: Mouse moved to (704, 425)
Screenshot: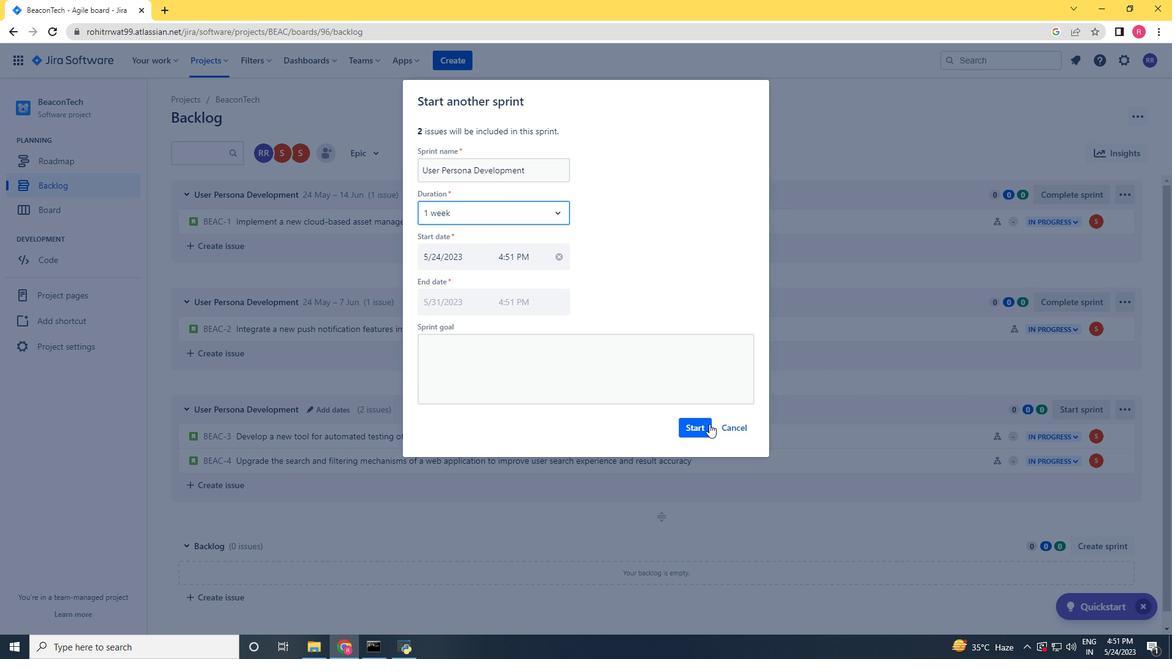 
Action: Mouse pressed left at (704, 425)
Screenshot: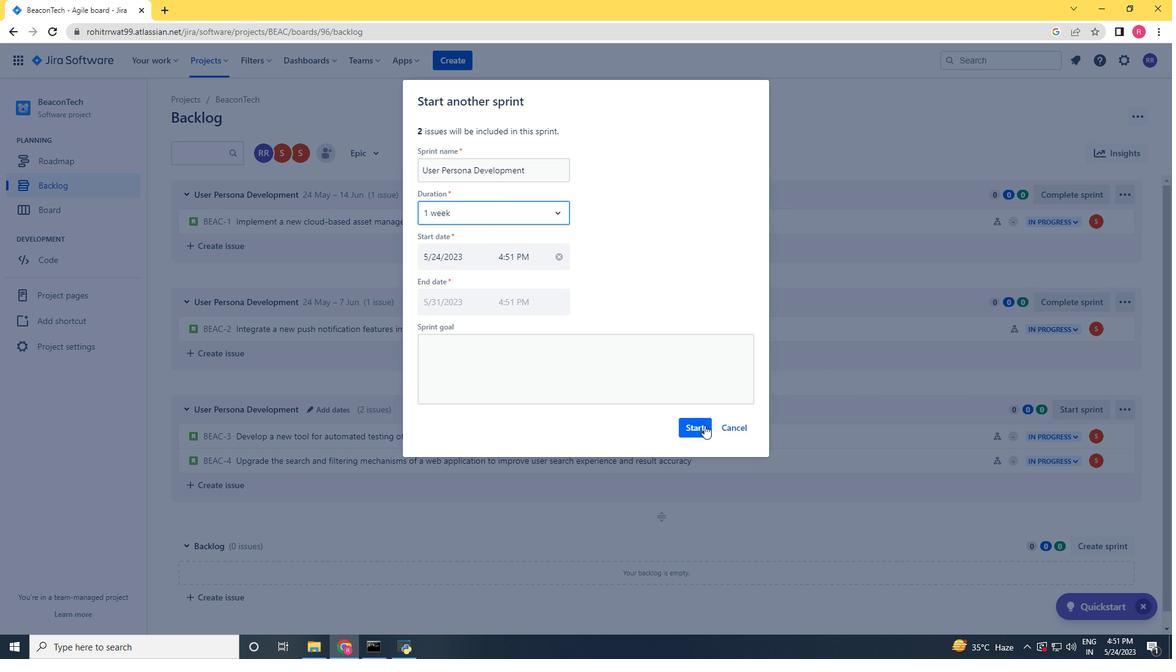 
Action: Mouse scrolled (704, 425) with delta (0, 0)
Screenshot: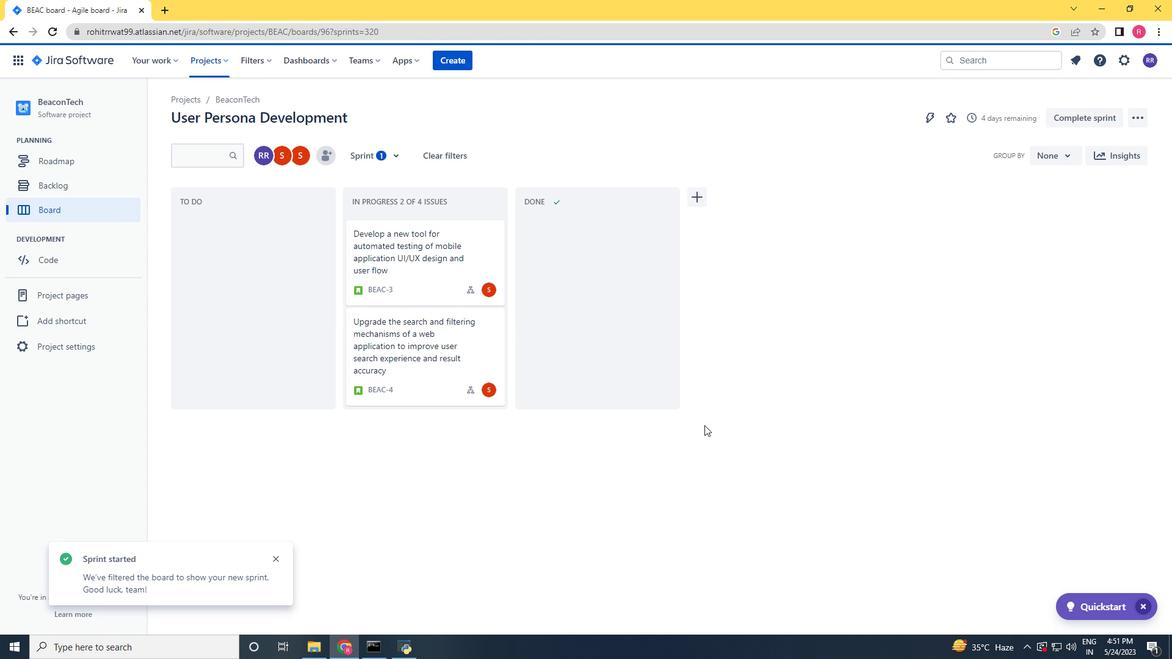 
Action: Mouse scrolled (704, 425) with delta (0, 0)
Screenshot: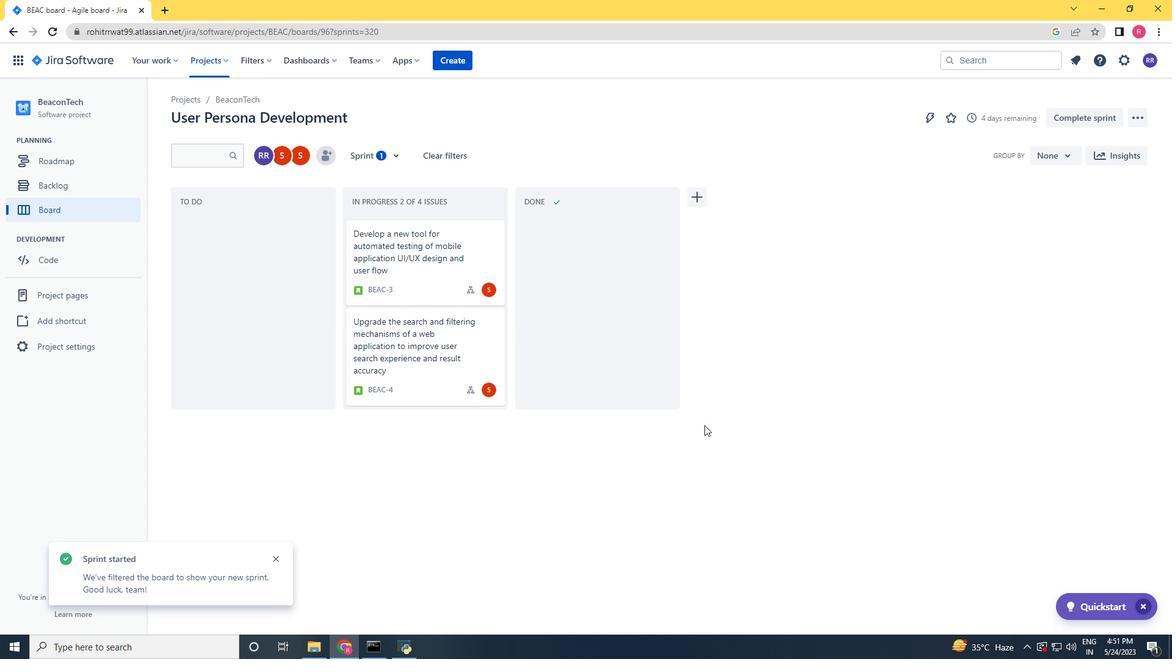 
Action: Mouse scrolled (704, 425) with delta (0, 0)
Screenshot: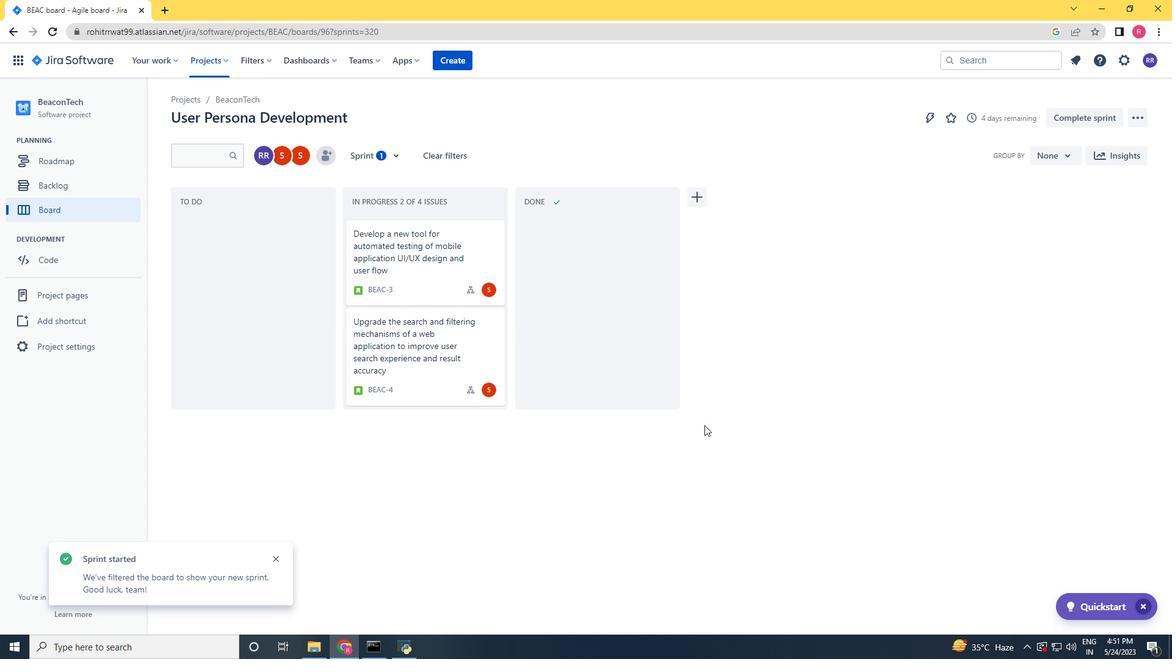 
Action: Mouse scrolled (704, 426) with delta (0, 0)
Screenshot: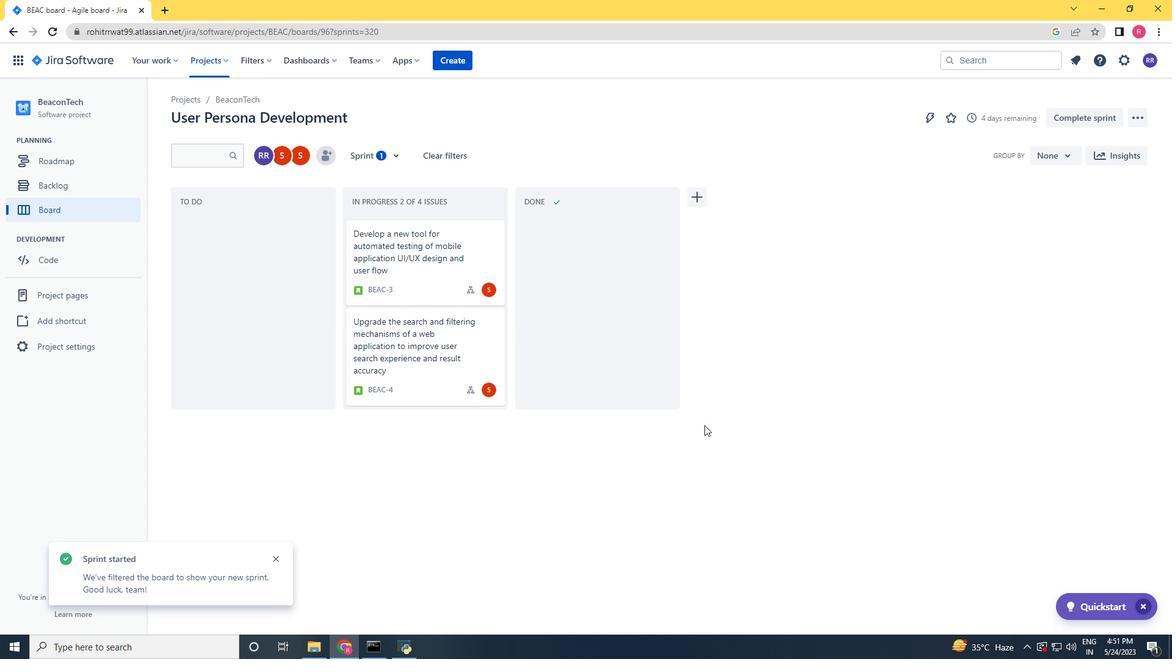 
Action: Mouse scrolled (704, 426) with delta (0, 0)
Screenshot: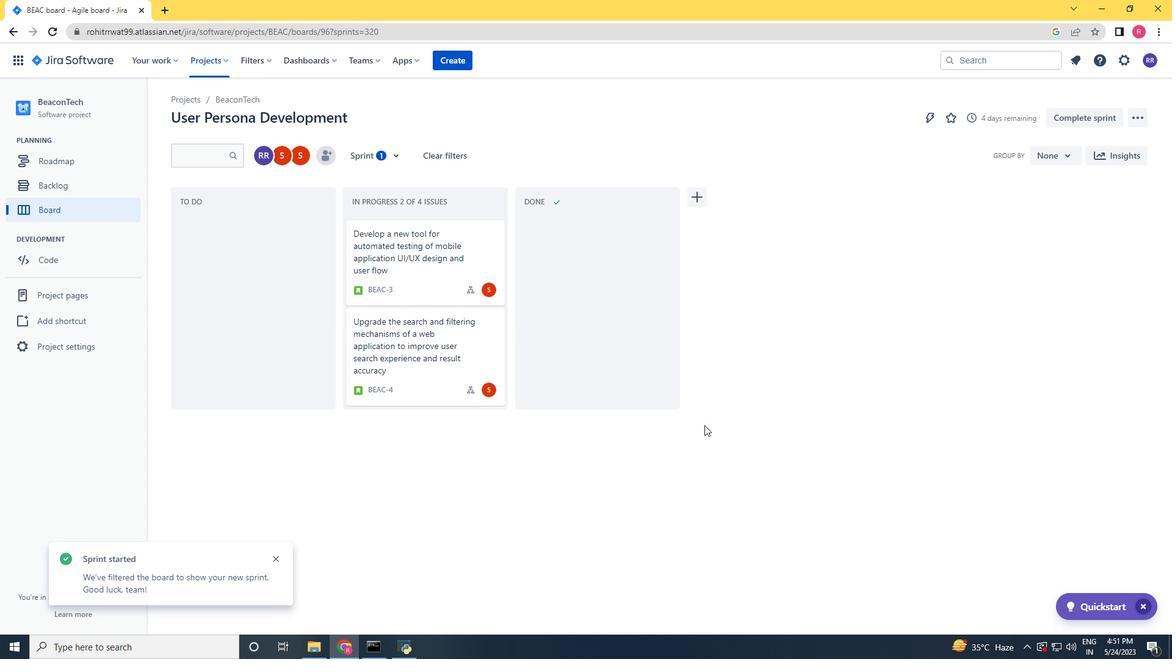 
Action: Mouse moved to (49, 192)
Screenshot: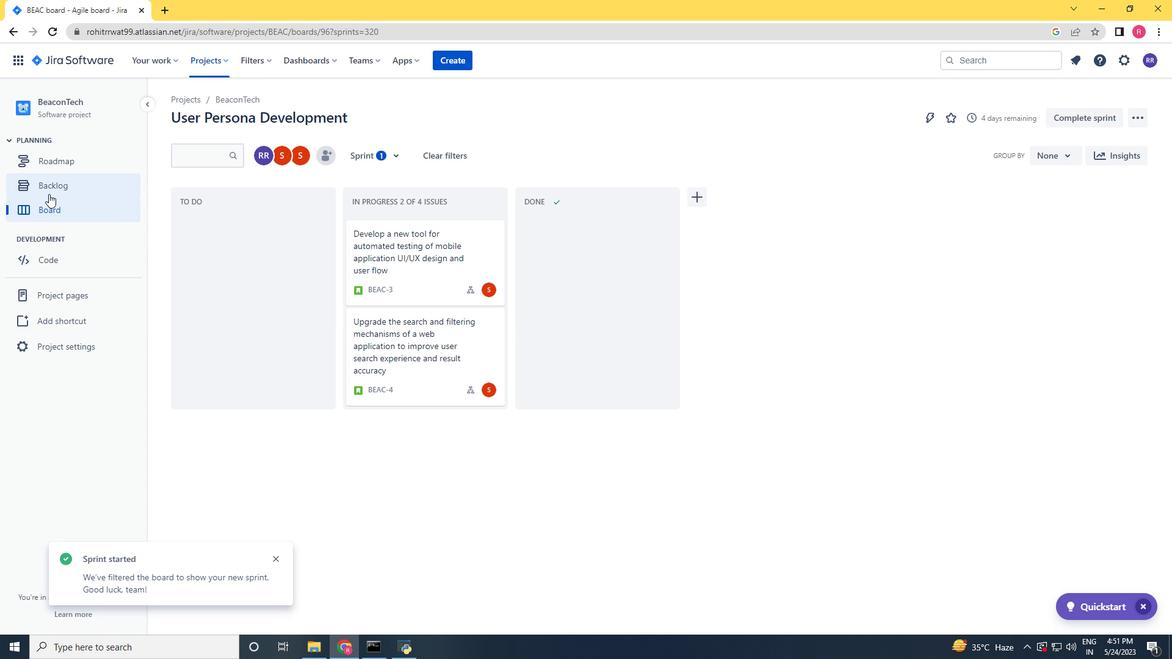 
Action: Mouse pressed left at (49, 192)
Screenshot: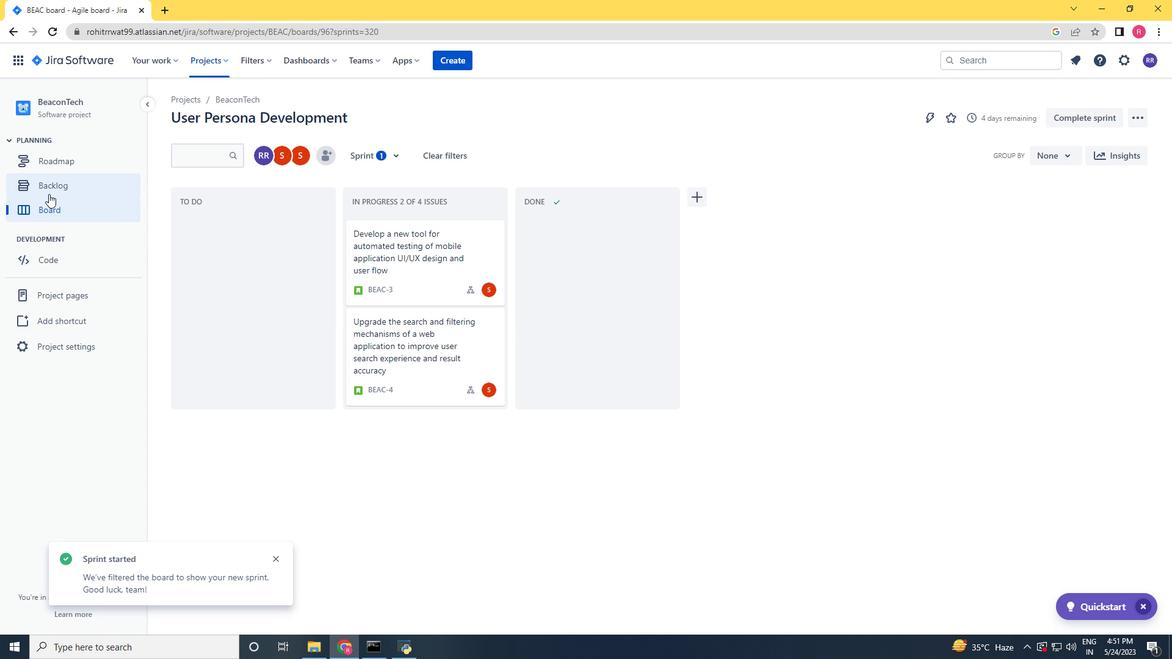 
Action: Mouse moved to (579, 510)
Screenshot: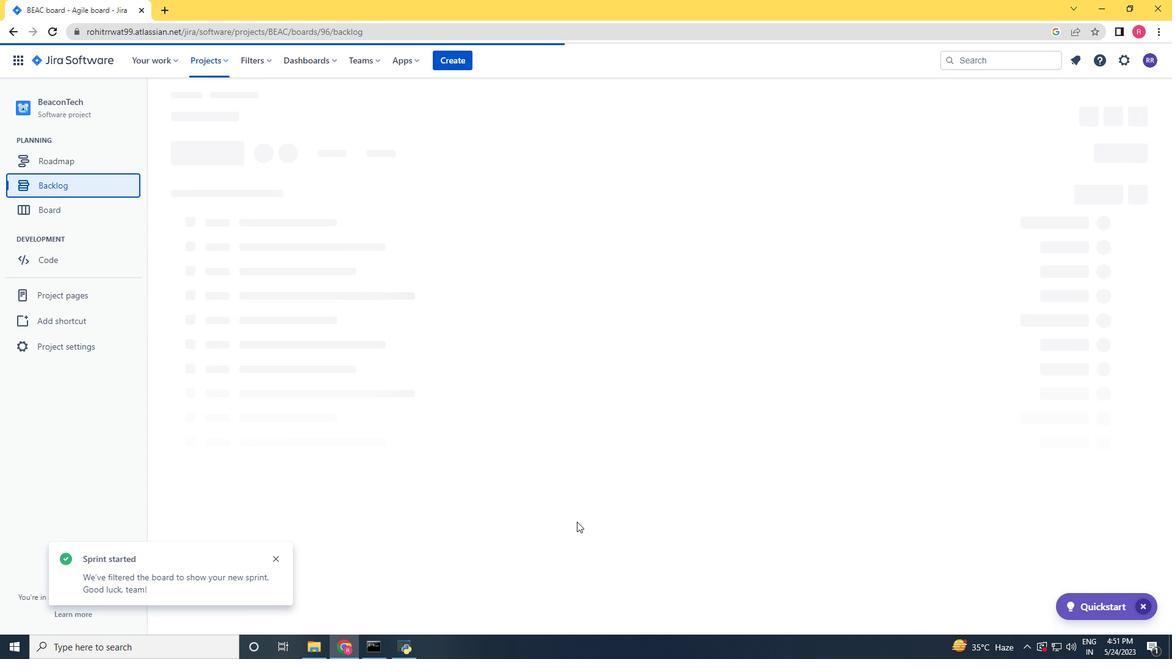 
Action: Mouse scrolled (579, 511) with delta (0, 0)
Screenshot: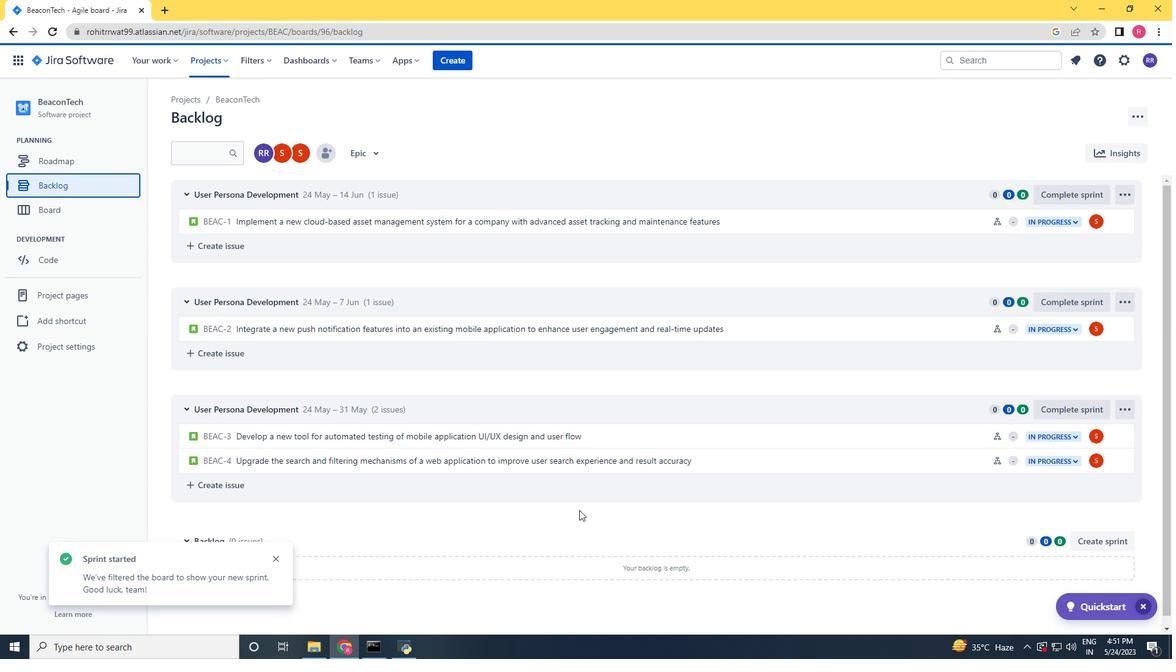 
Action: Mouse scrolled (579, 511) with delta (0, 0)
Screenshot: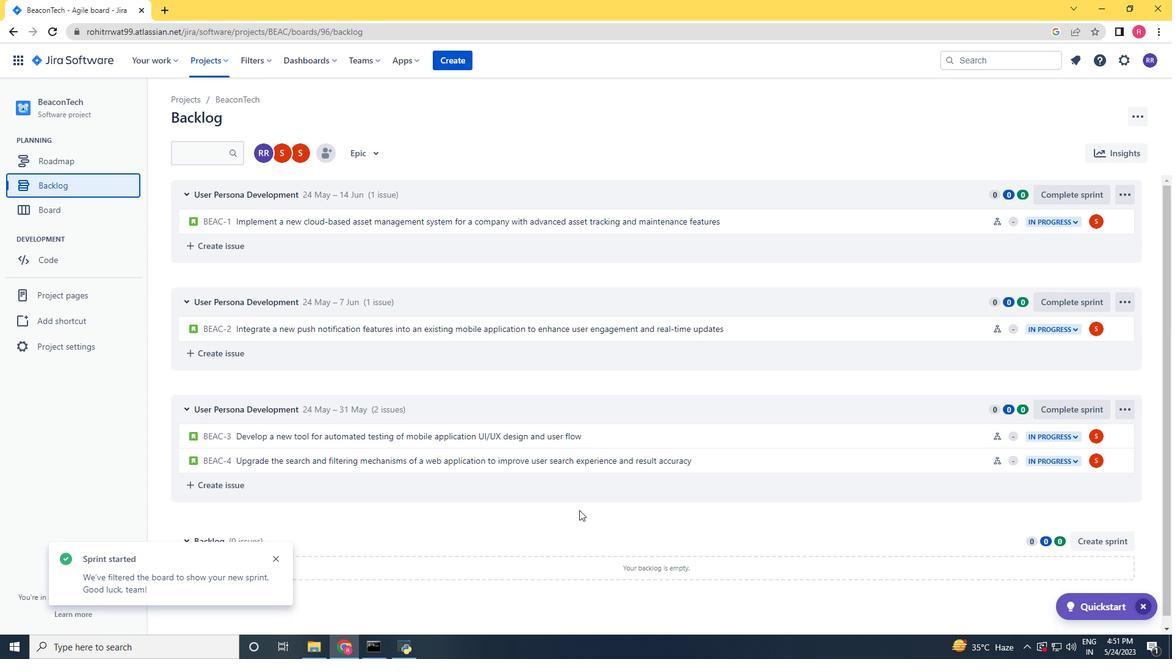 
Action: Mouse scrolled (579, 511) with delta (0, 0)
Screenshot: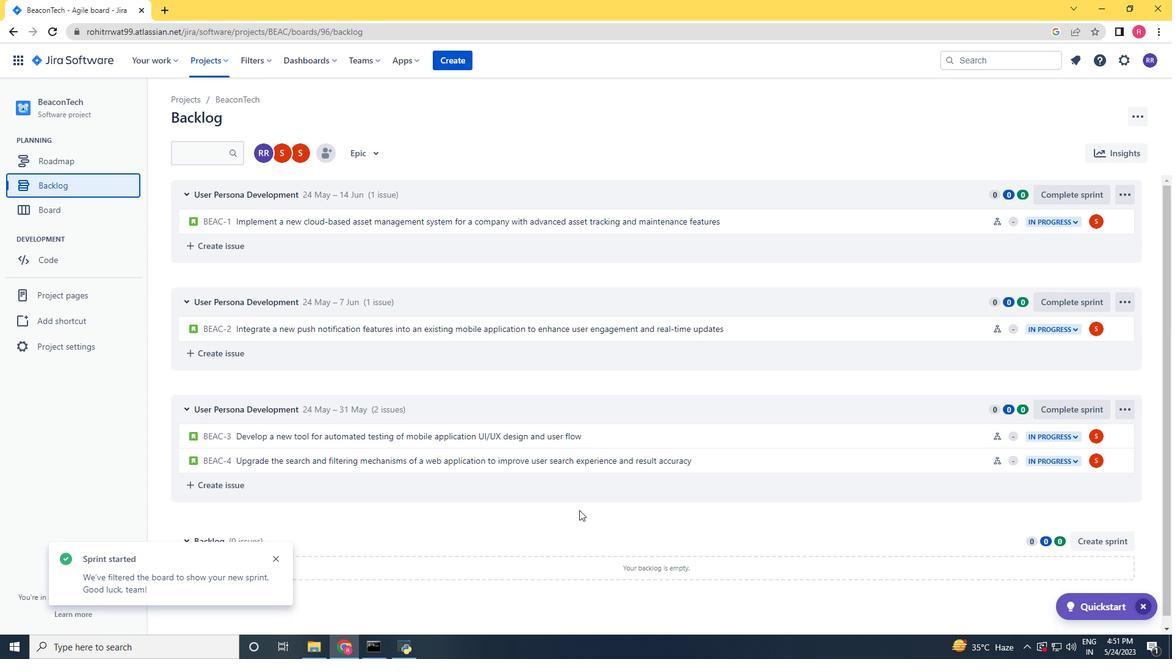 
Action: Mouse scrolled (579, 511) with delta (0, 0)
Screenshot: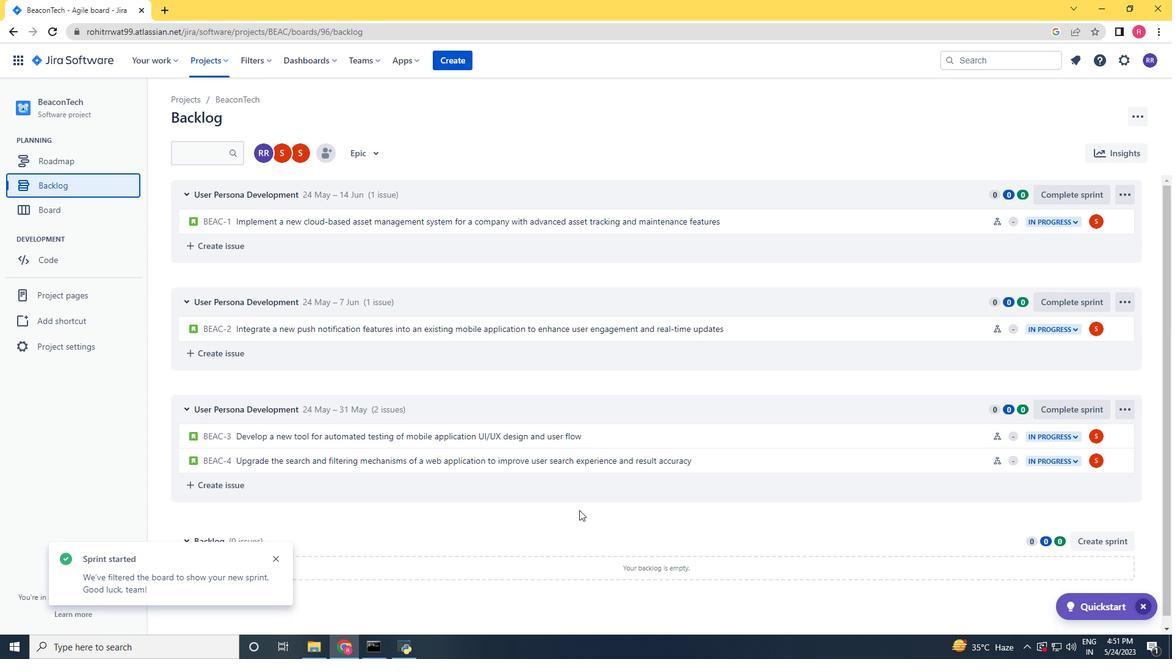 
Action: Mouse scrolled (579, 509) with delta (0, 0)
Screenshot: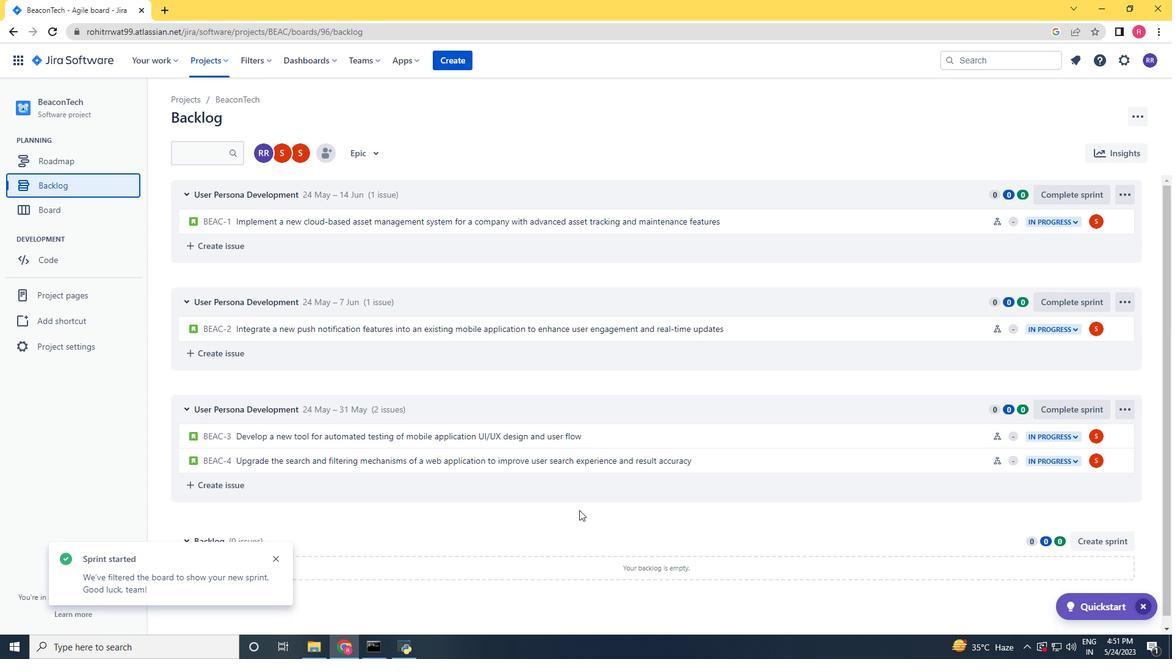 
Action: Mouse scrolled (579, 509) with delta (0, 0)
Screenshot: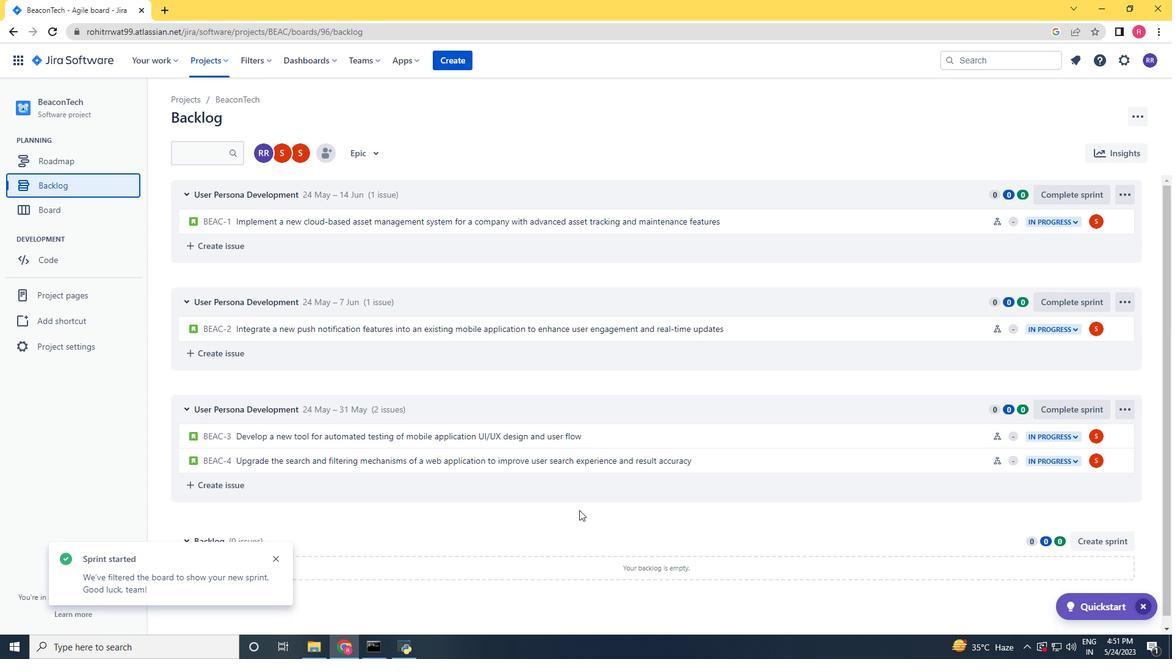 
Action: Mouse scrolled (579, 509) with delta (0, 0)
Screenshot: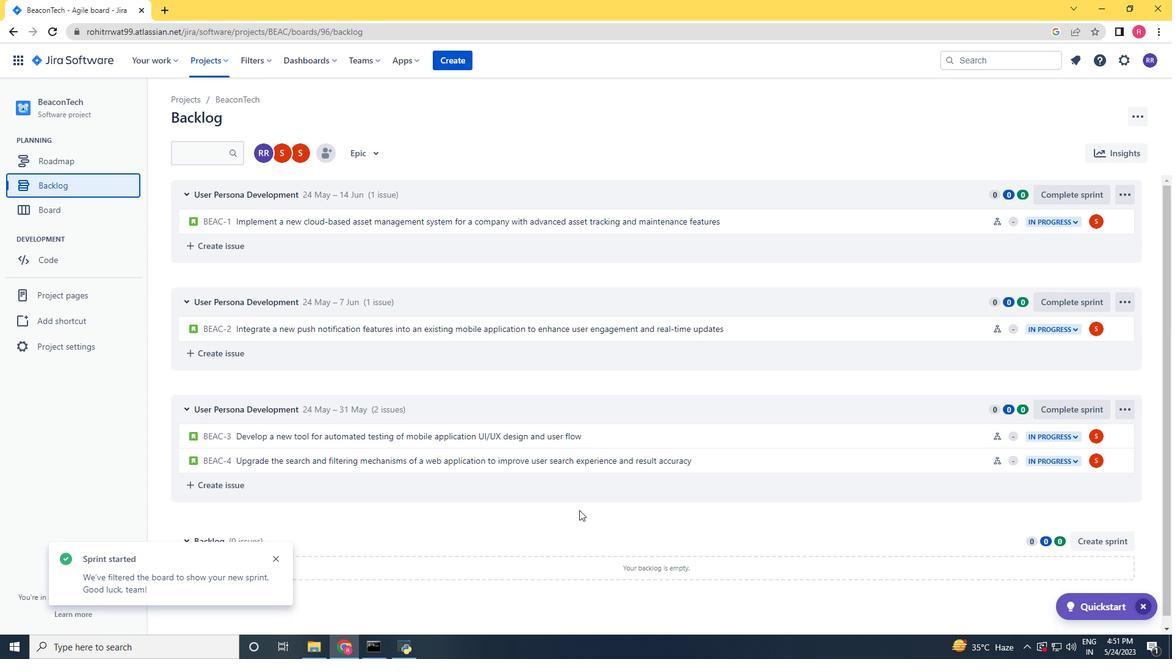 
Action: Mouse scrolled (579, 509) with delta (0, 0)
Screenshot: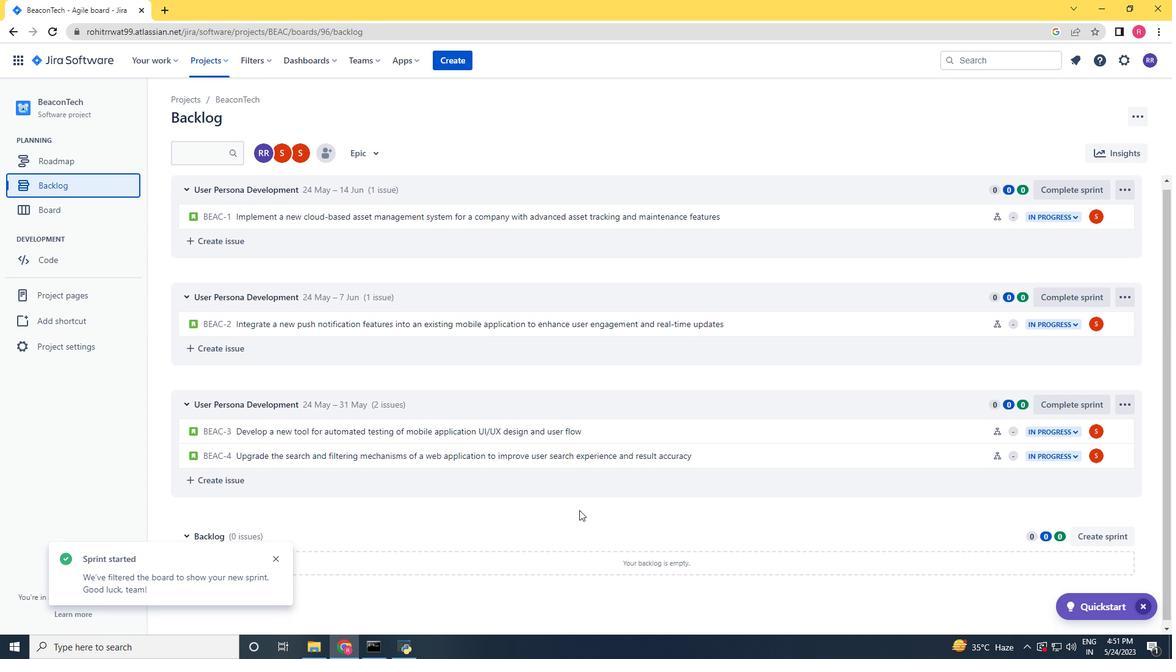 
Action: Mouse scrolled (579, 509) with delta (0, 0)
Screenshot: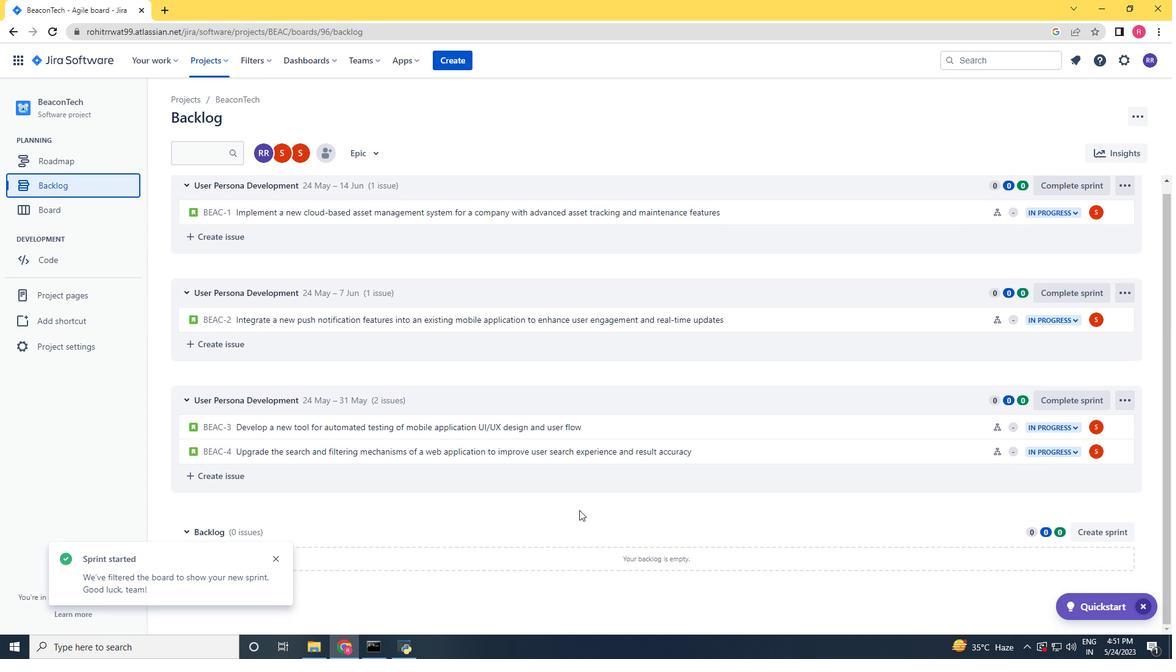 
Action: Mouse scrolled (579, 511) with delta (0, 0)
Screenshot: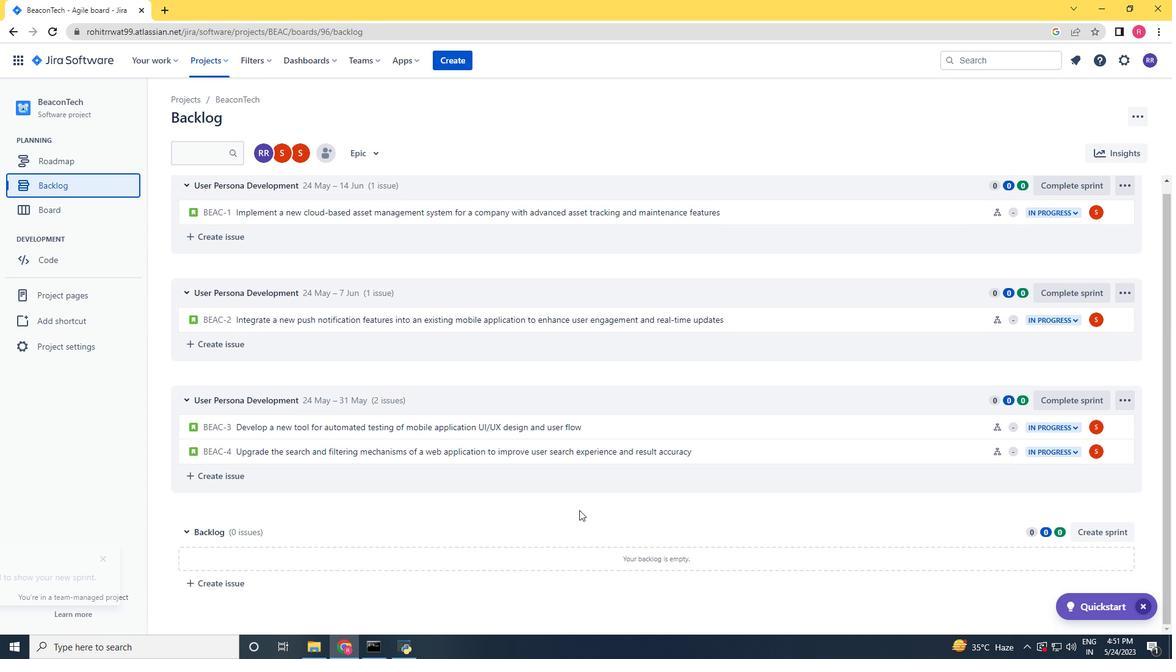 
Action: Mouse scrolled (579, 511) with delta (0, 0)
Screenshot: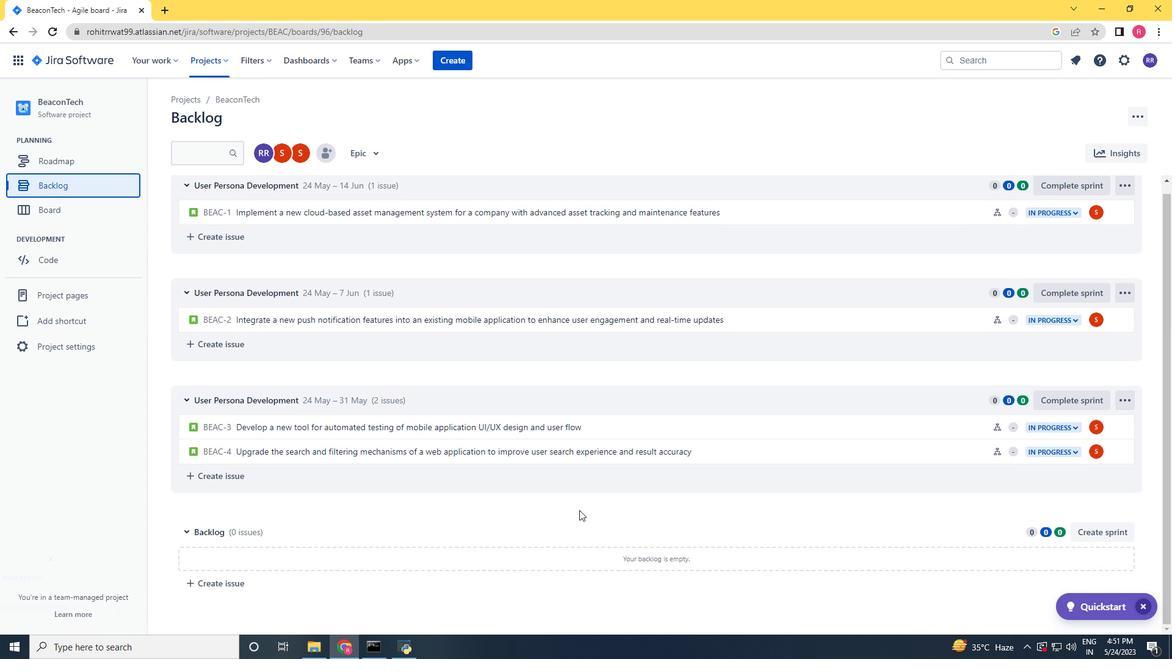 
Action: Mouse scrolled (579, 511) with delta (0, 0)
Screenshot: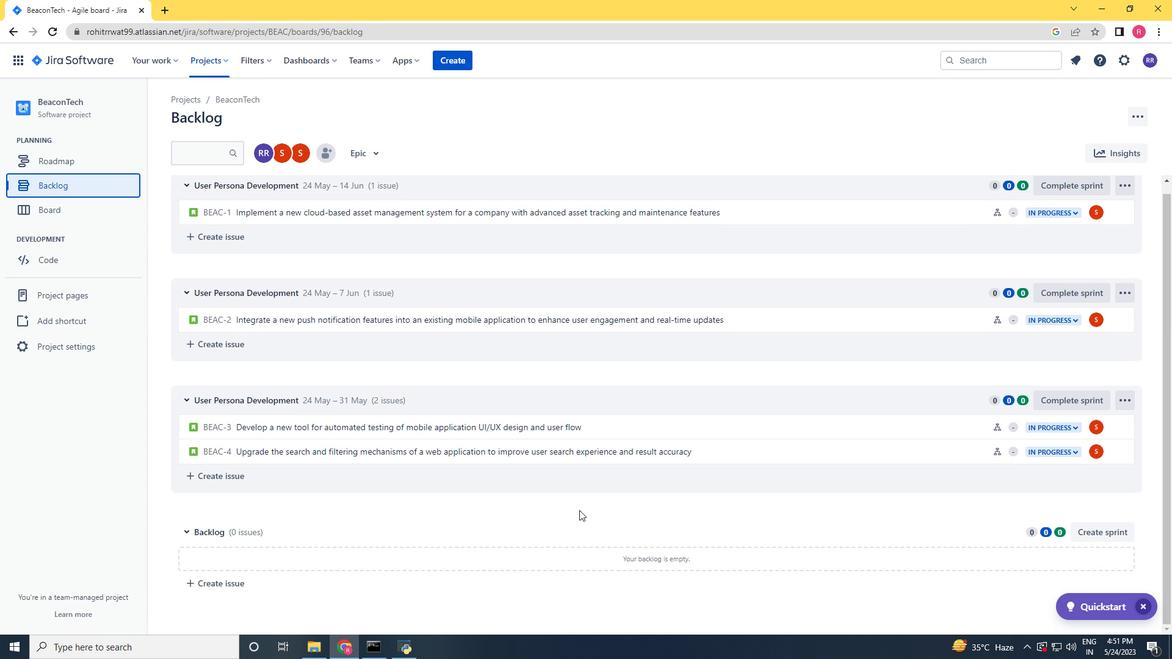 
Action: Mouse scrolled (579, 511) with delta (0, 0)
Screenshot: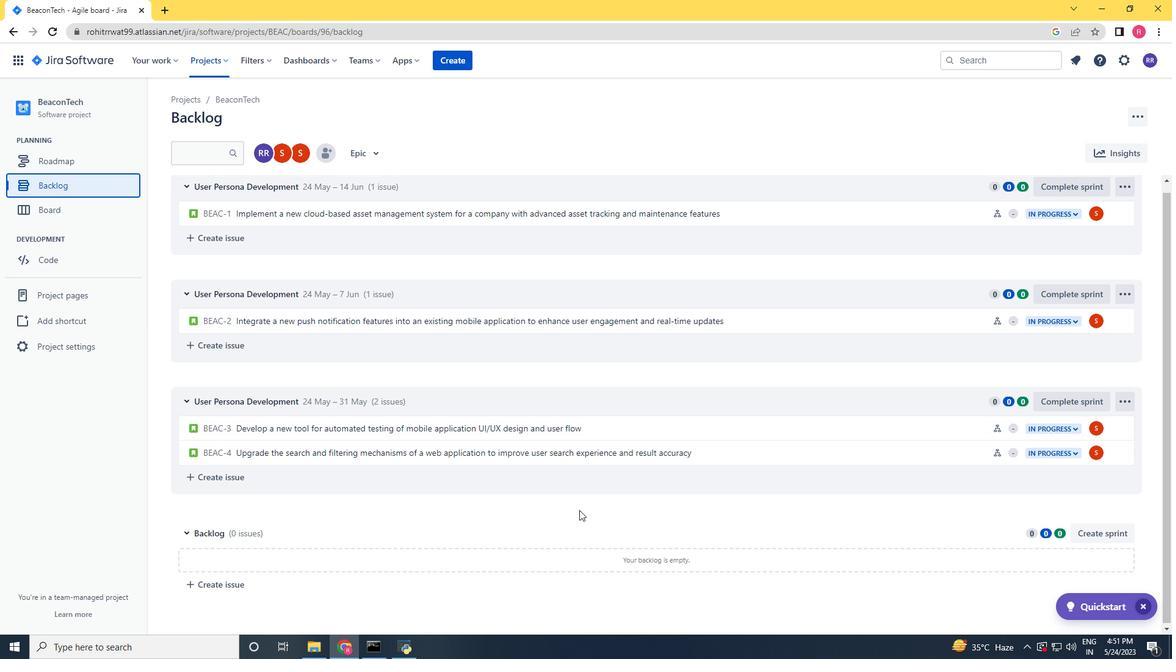 
